 Task: Add an event with the title Coffee Meeting with a Client, date '2024/03/01', time 8:00 AM to 10:00 AMand add a description: A coffee meeting with a client is an informal and relaxed setting where business professionals come together to discuss matters related to their professional relationship. It provides an opportunity to connect on a more personal level, build rapport, and strengthen the business partnership.Select event color  Lavender . Add location for the event as: 789 Rua Santa Catarina, Porto, Portugal, logged in from the account softage.1@softage.netand send the event invitation to softage.2@softage.net and softage.3@softage.net. Set a reminder for the event Every weekday(Monday to Friday)
Action: Mouse moved to (34, 96)
Screenshot: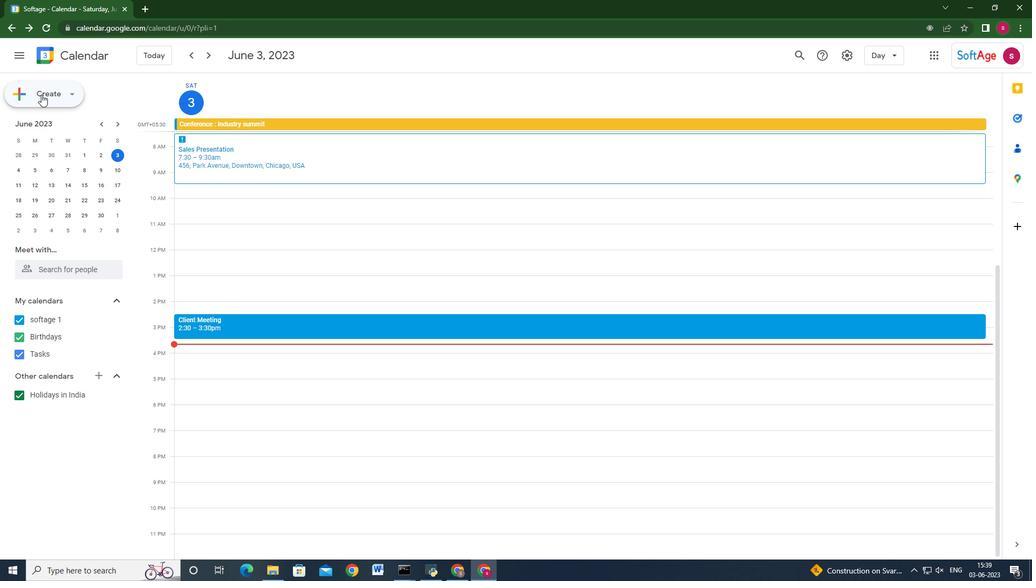 
Action: Mouse pressed left at (34, 96)
Screenshot: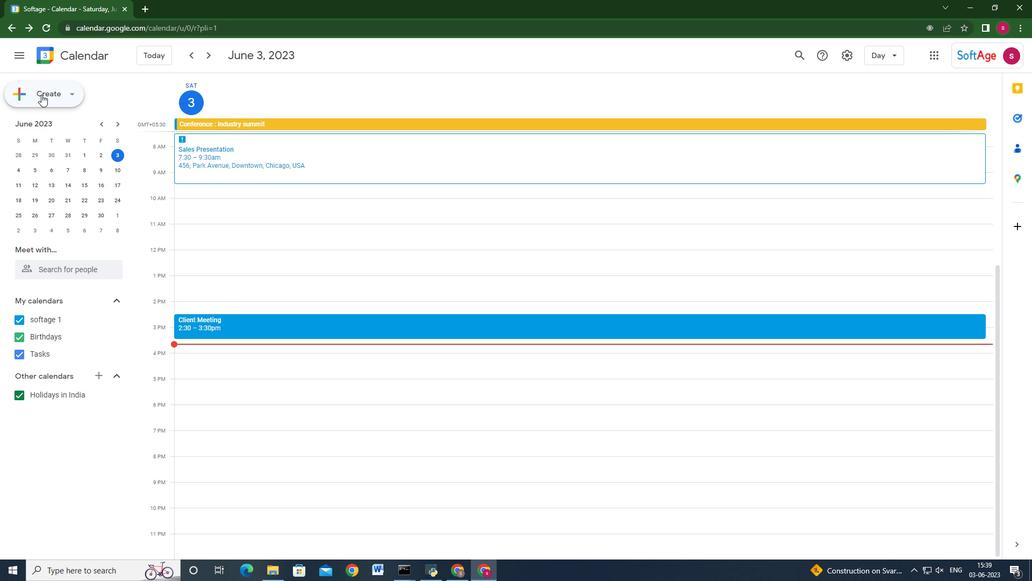 
Action: Mouse moved to (36, 121)
Screenshot: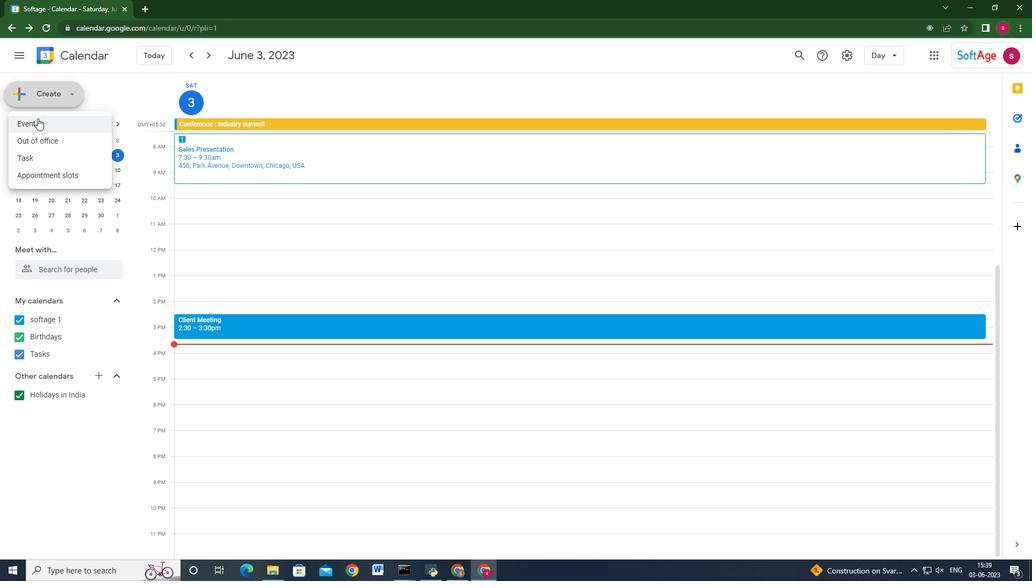 
Action: Mouse pressed left at (36, 121)
Screenshot: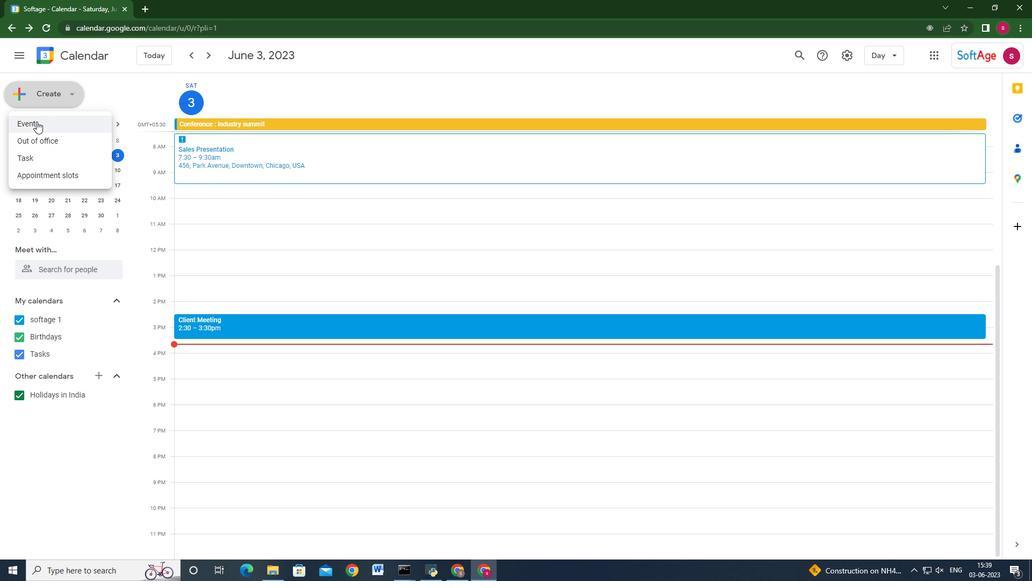 
Action: Mouse moved to (597, 425)
Screenshot: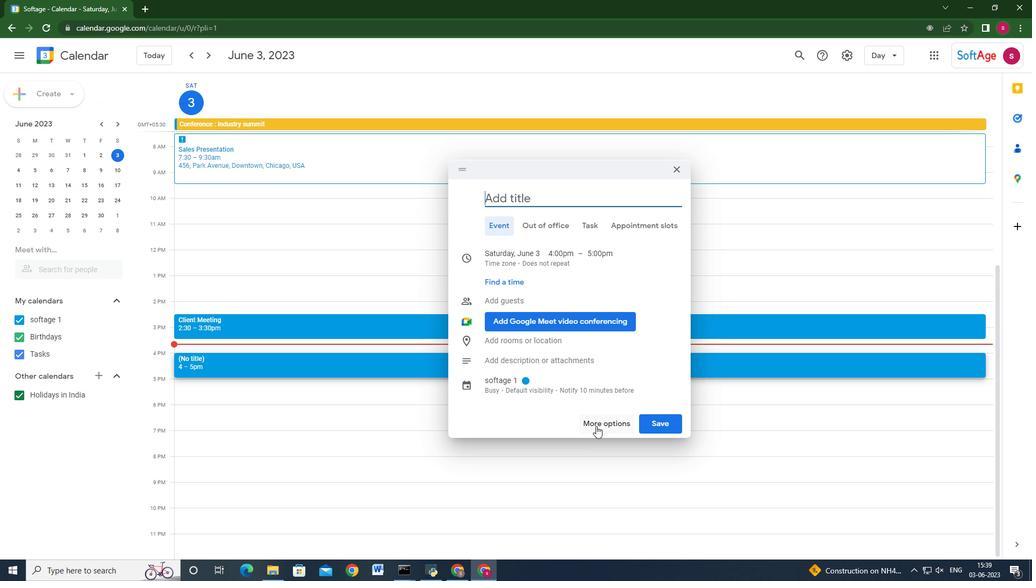 
Action: Mouse pressed left at (597, 425)
Screenshot: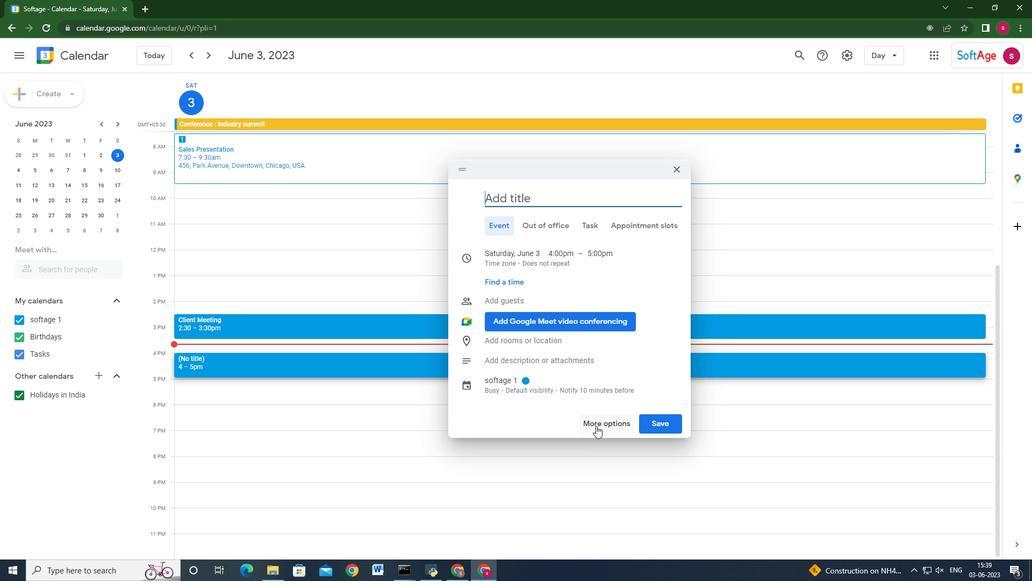 
Action: Mouse moved to (278, 73)
Screenshot: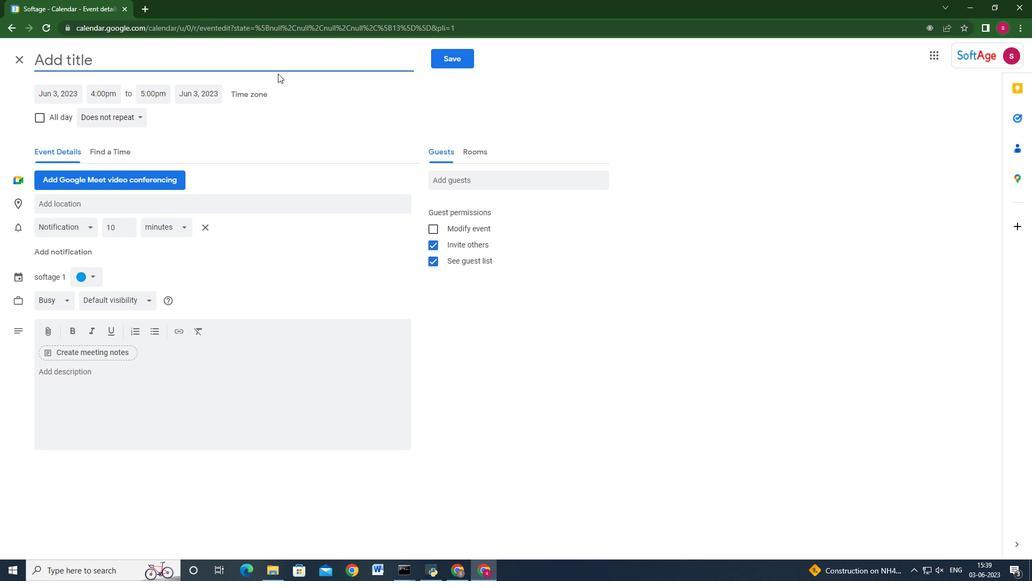 
Action: Key pressed <Key.shift>co<Key.backspace><Key.backspace><Key.shift>Coffee<Key.space><Key.shift>Meeting
Screenshot: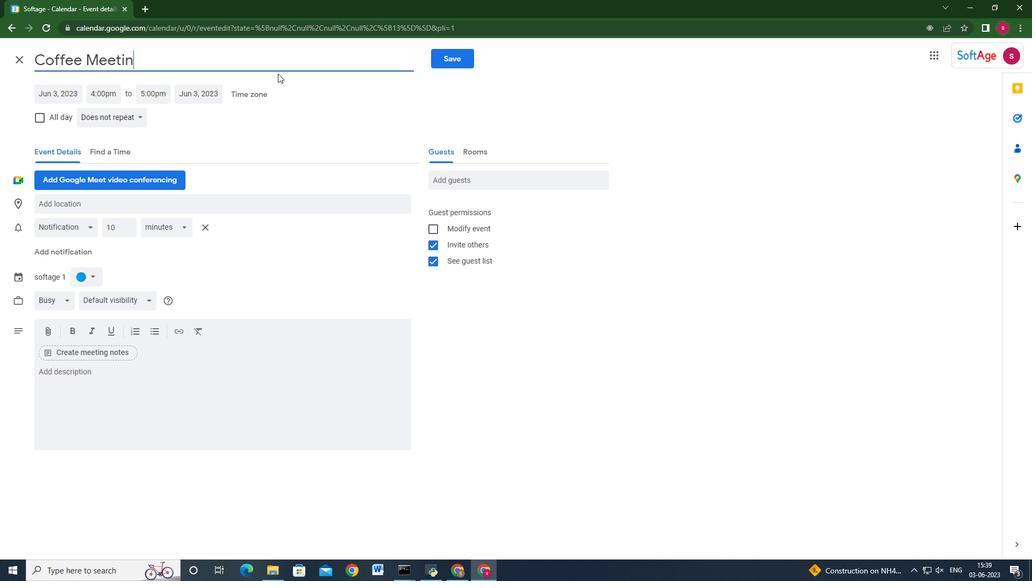 
Action: Mouse moved to (64, 97)
Screenshot: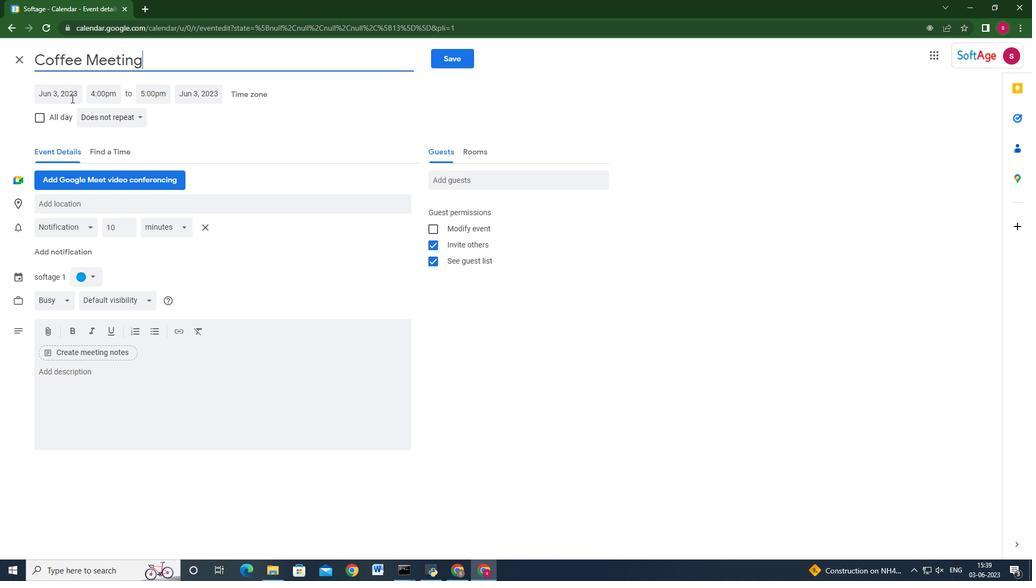 
Action: Mouse pressed left at (64, 97)
Screenshot: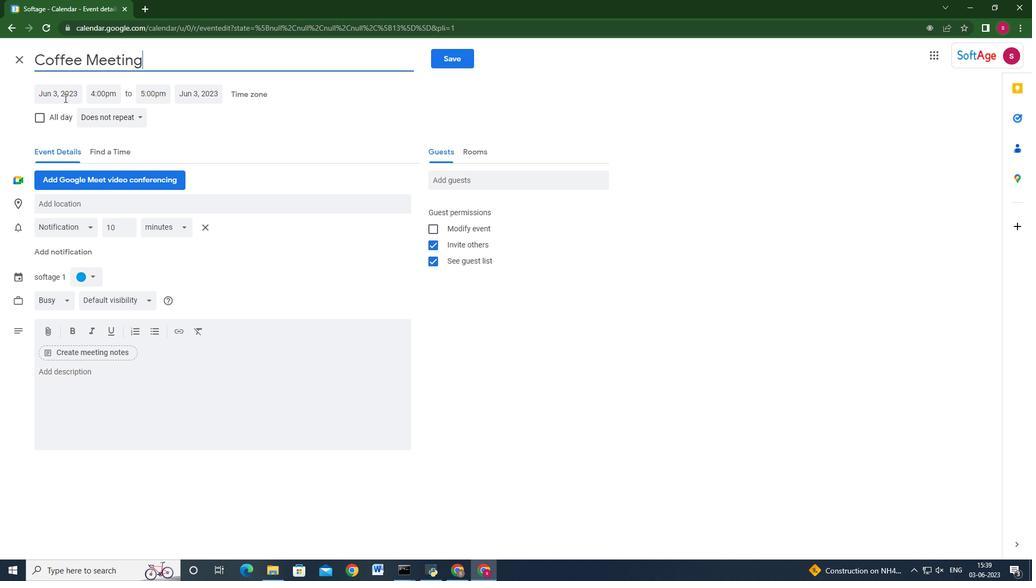 
Action: Mouse moved to (174, 117)
Screenshot: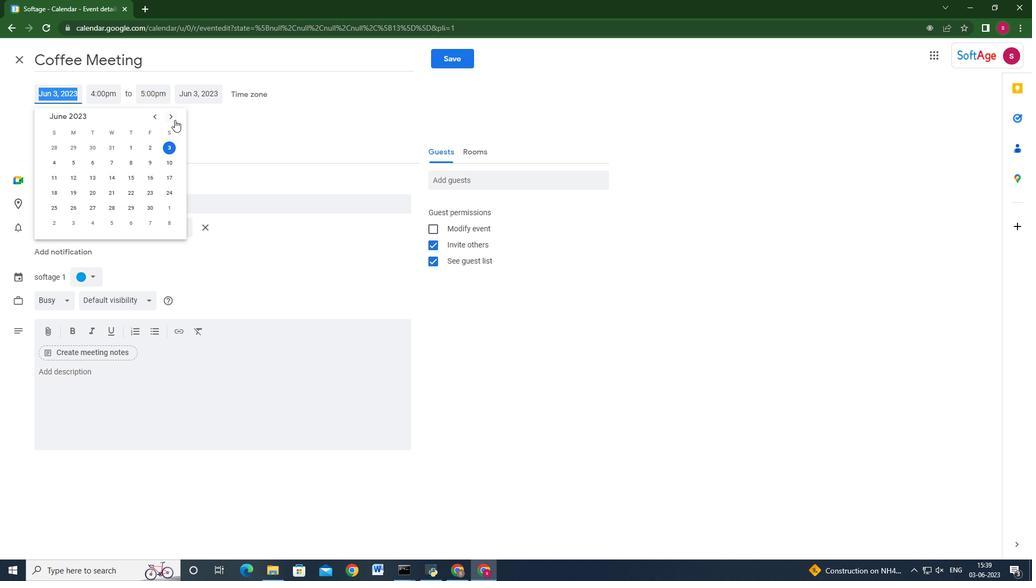 
Action: Mouse pressed left at (174, 117)
Screenshot: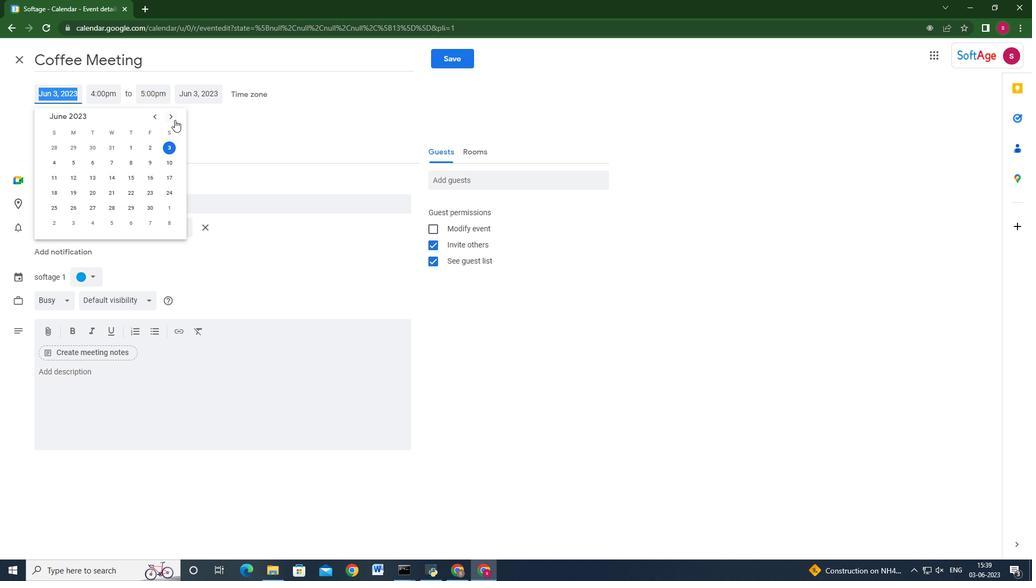 
Action: Mouse pressed left at (174, 117)
Screenshot: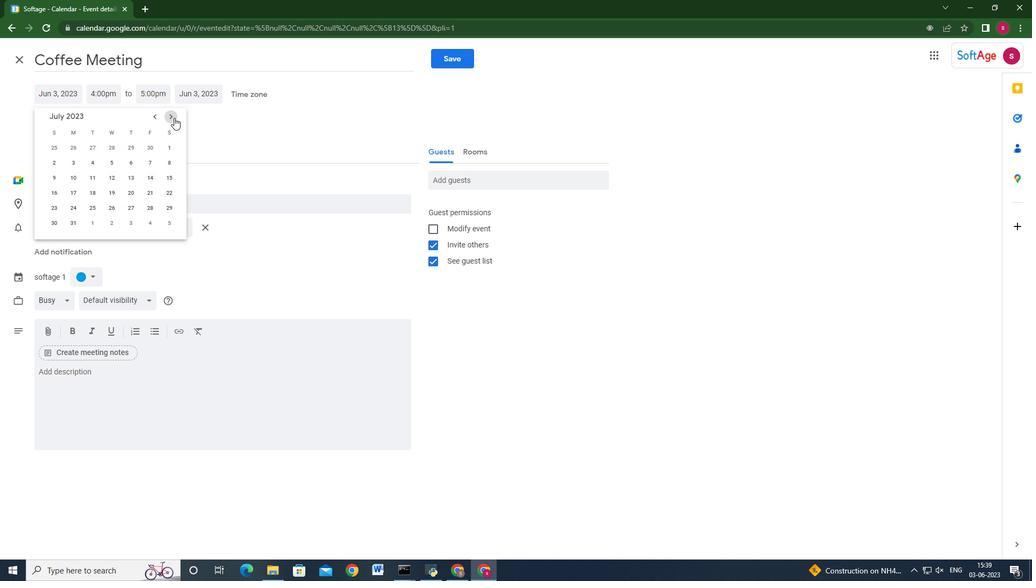 
Action: Mouse pressed left at (174, 117)
Screenshot: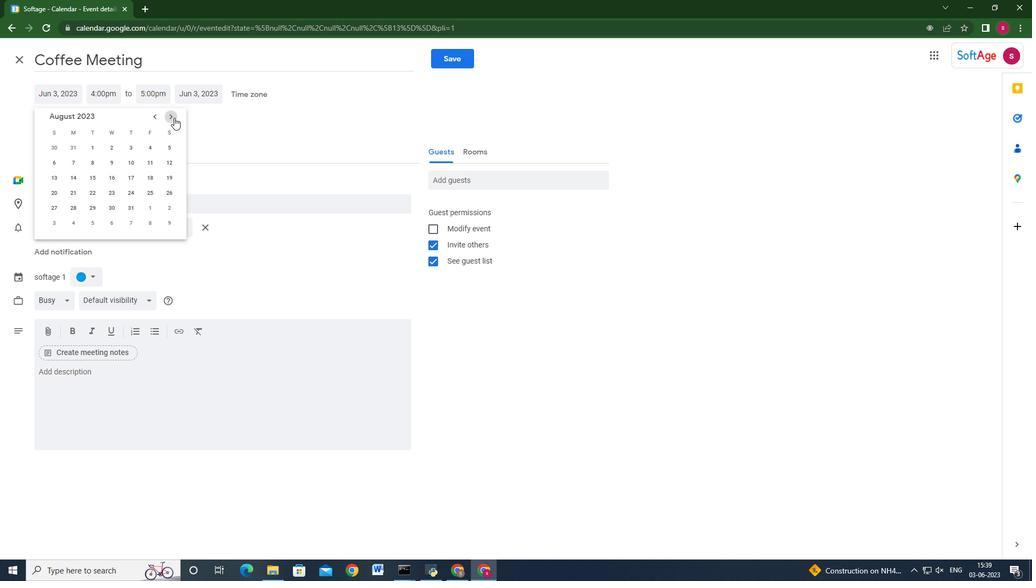 
Action: Mouse pressed left at (174, 117)
Screenshot: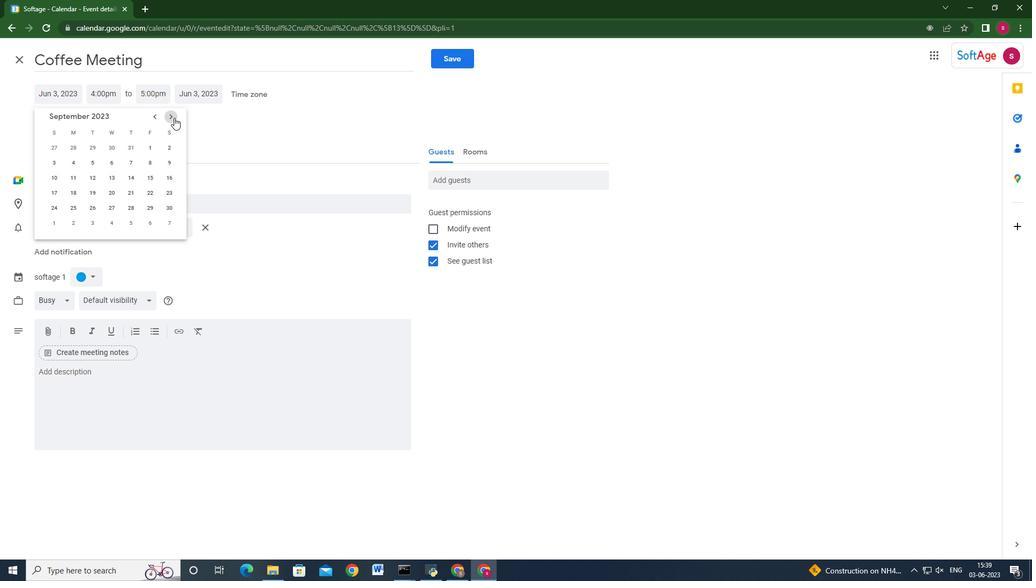 
Action: Mouse pressed left at (174, 117)
Screenshot: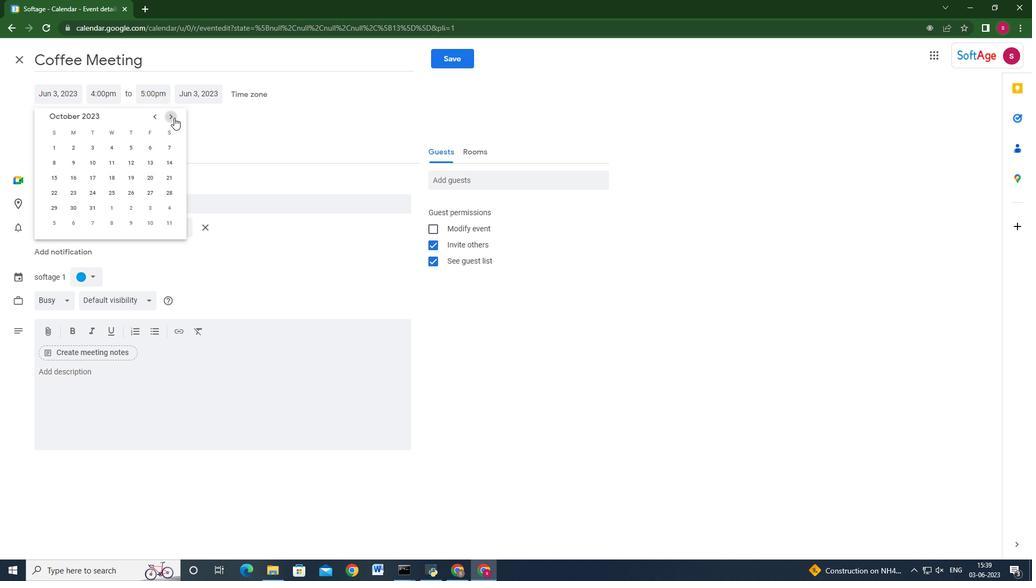 
Action: Mouse pressed left at (174, 117)
Screenshot: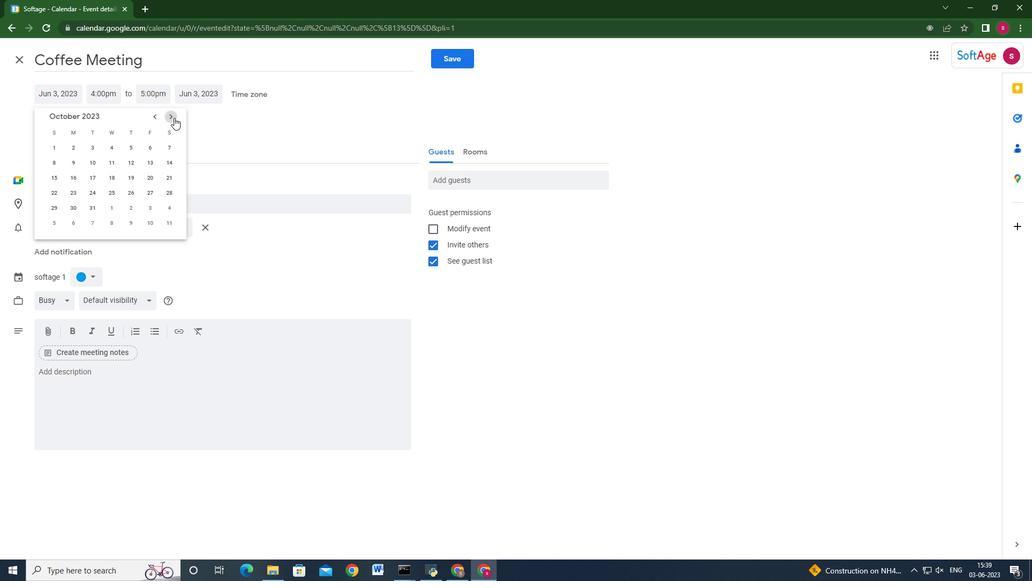 
Action: Mouse pressed left at (174, 117)
Screenshot: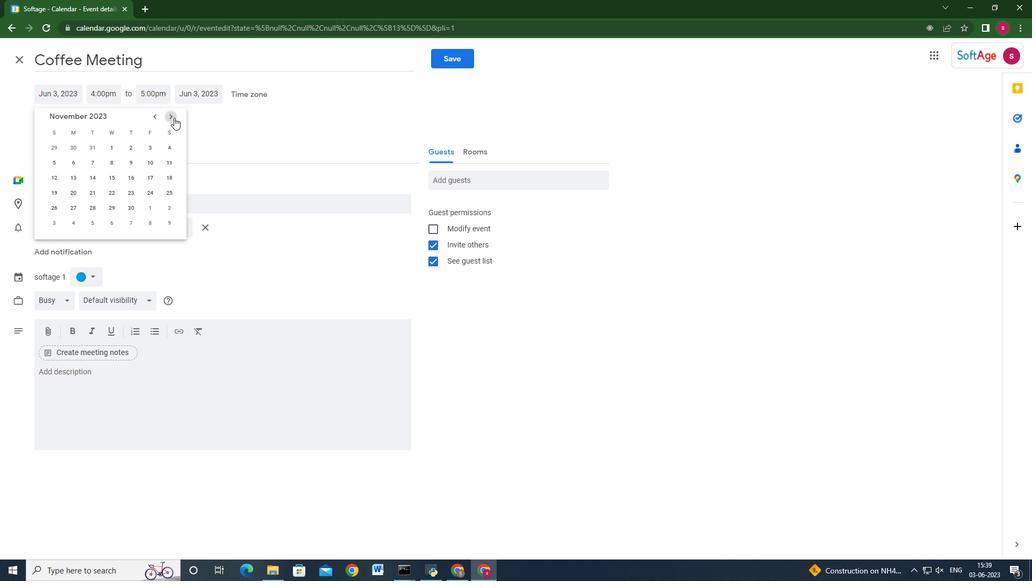 
Action: Mouse pressed left at (174, 117)
Screenshot: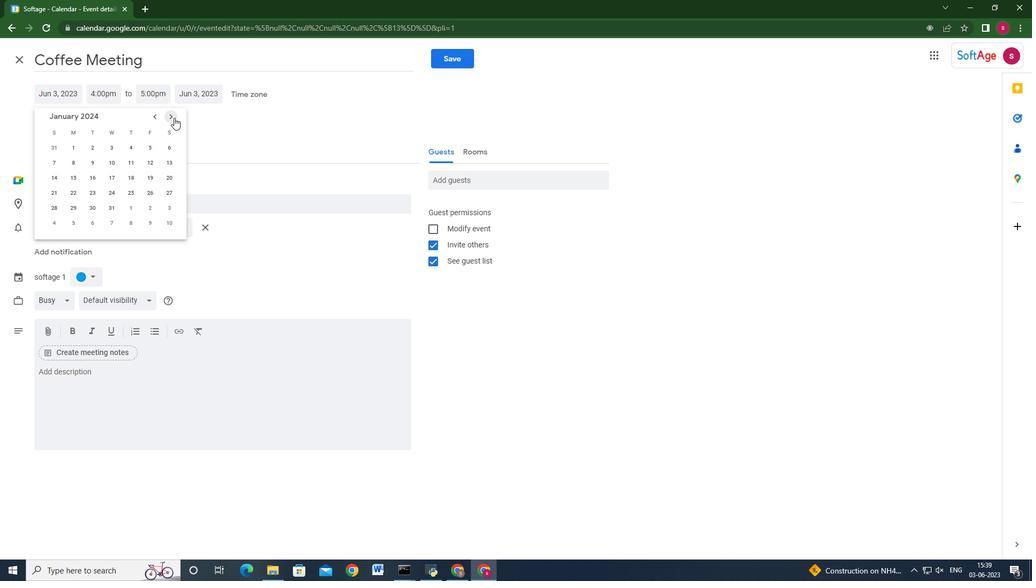 
Action: Mouse pressed left at (174, 117)
Screenshot: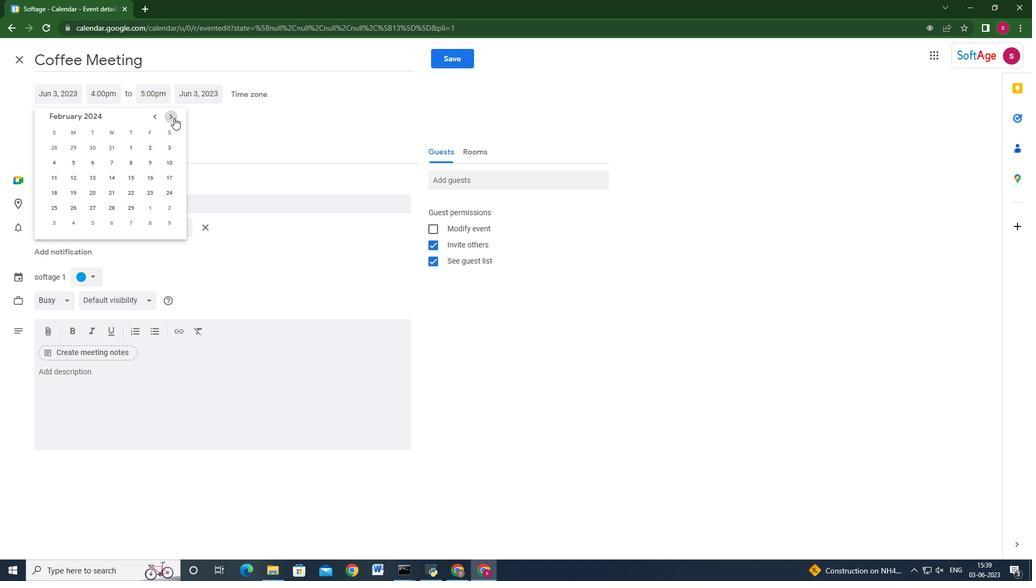 
Action: Mouse moved to (147, 146)
Screenshot: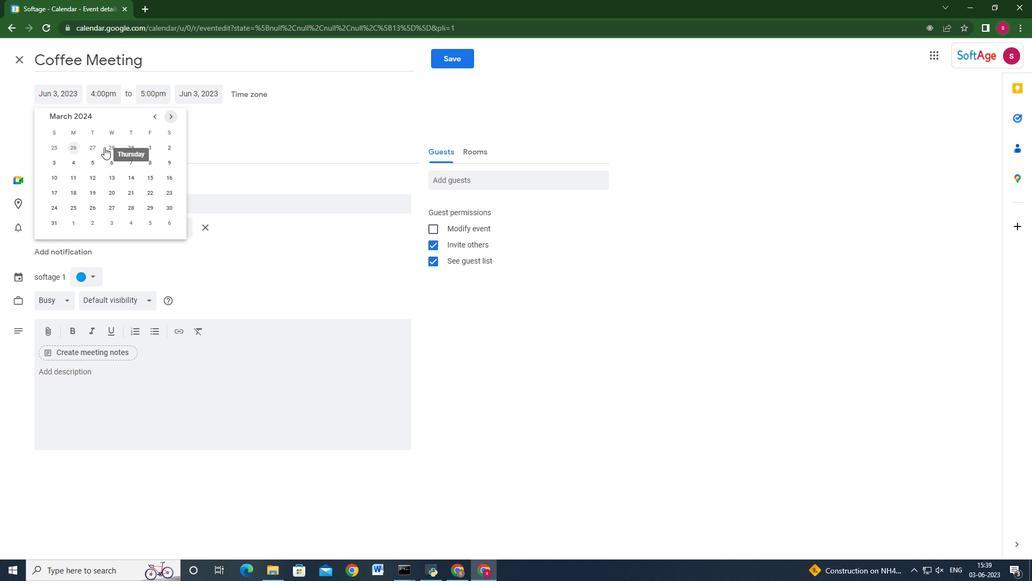 
Action: Mouse pressed left at (147, 146)
Screenshot: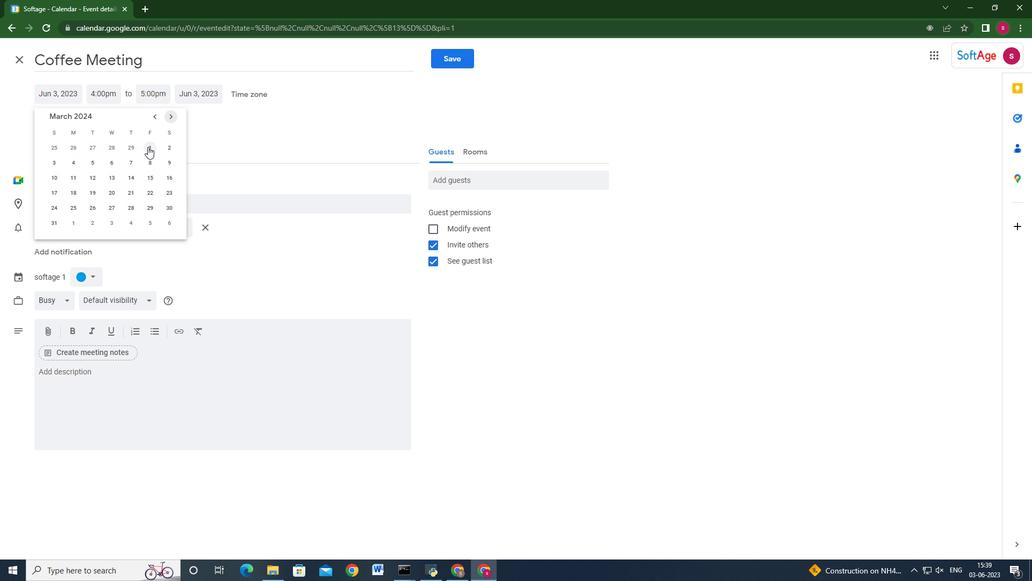 
Action: Mouse moved to (95, 88)
Screenshot: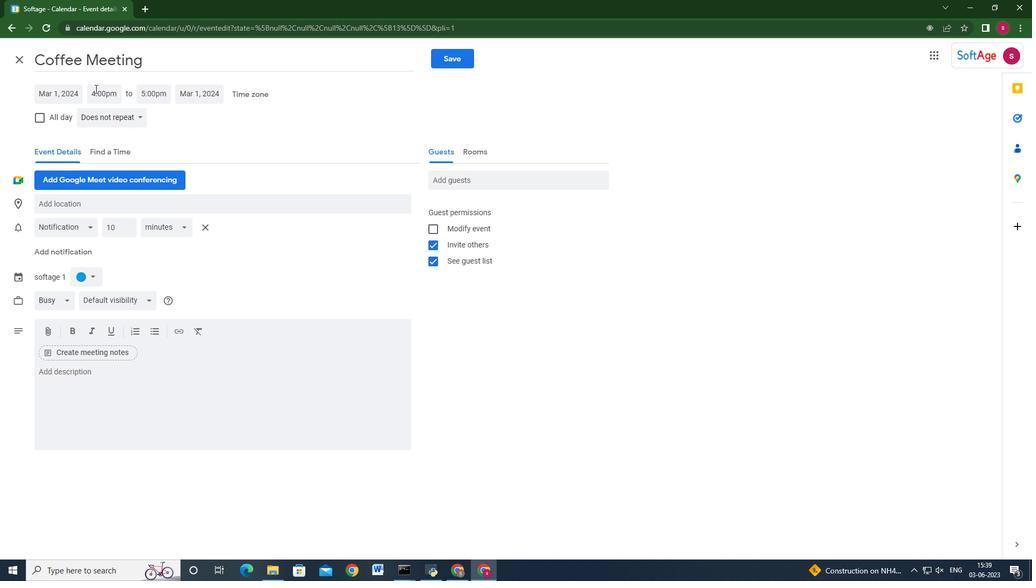 
Action: Mouse pressed left at (95, 88)
Screenshot: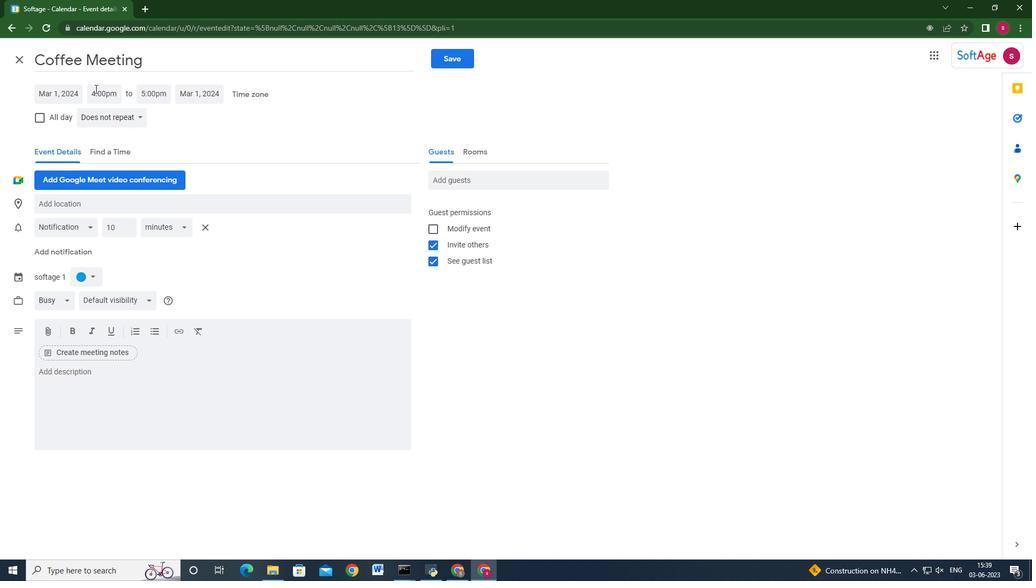 
Action: Key pressed 8<Key.shift>:00am<Key.enter><Key.tab>10<Key.shift>:00am<Key.enter>
Screenshot: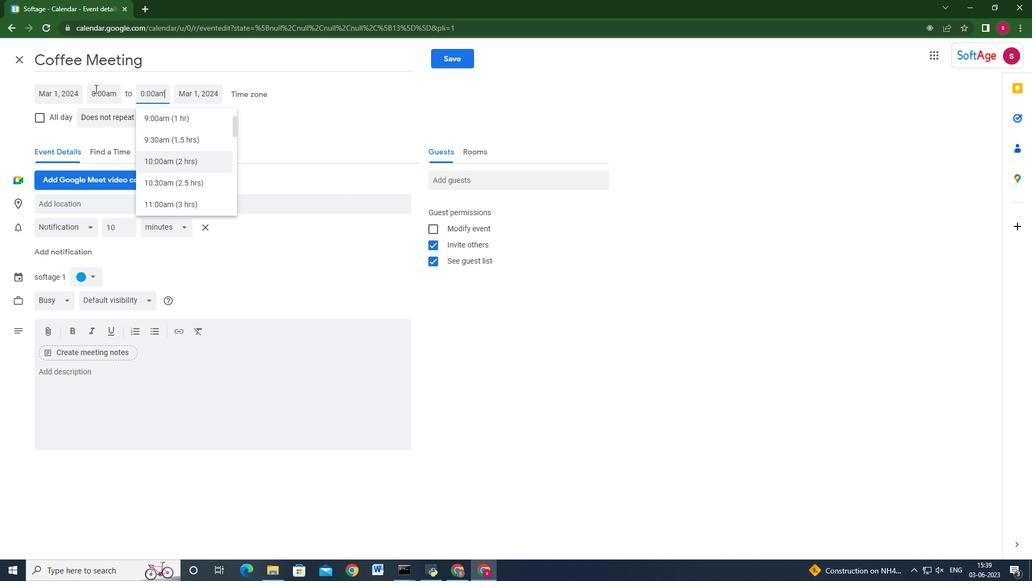 
Action: Mouse moved to (174, 376)
Screenshot: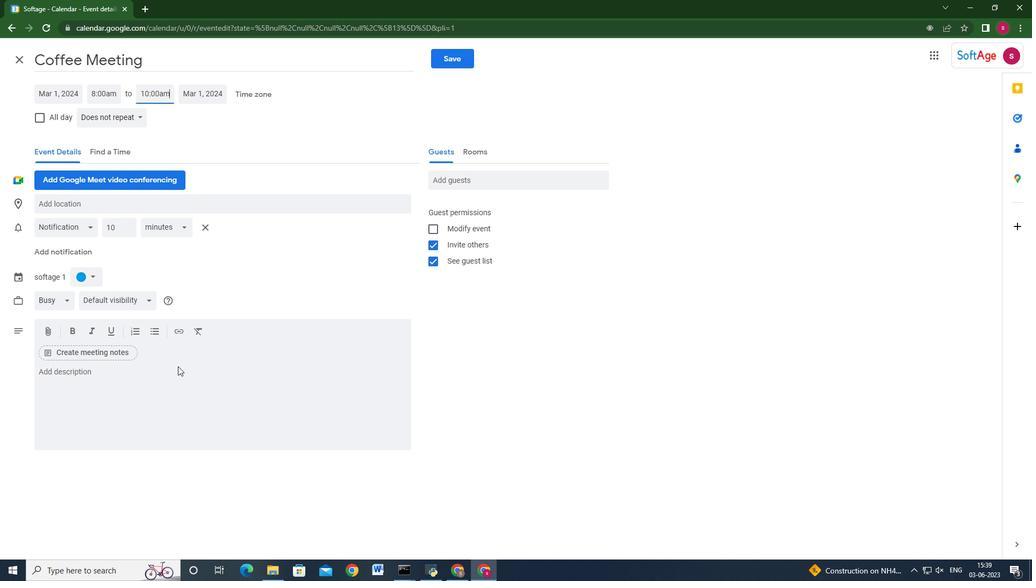 
Action: Mouse pressed left at (174, 376)
Screenshot: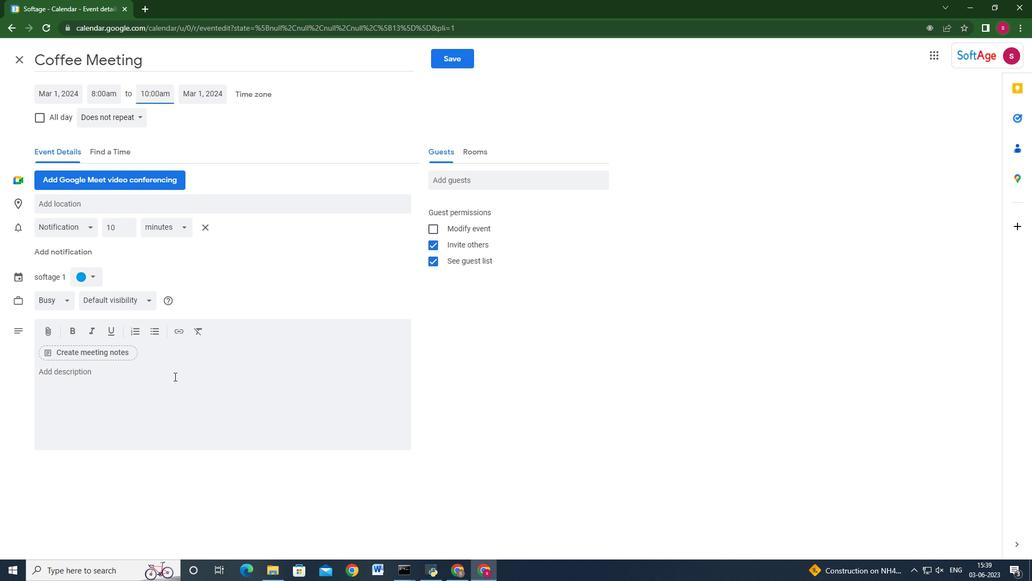 
Action: Key pressed <Key.shift_r>A<Key.space>coffee<Key.space>meeting<Key.space>with<Key.space>a<Key.space>client<Key.space>is<Key.space>an<Key.space>informal<Key.space>and<Key.space>relaxed<Key.space>setting<Key.space>where<Key.space>business<Key.space>partnership.
Screenshot: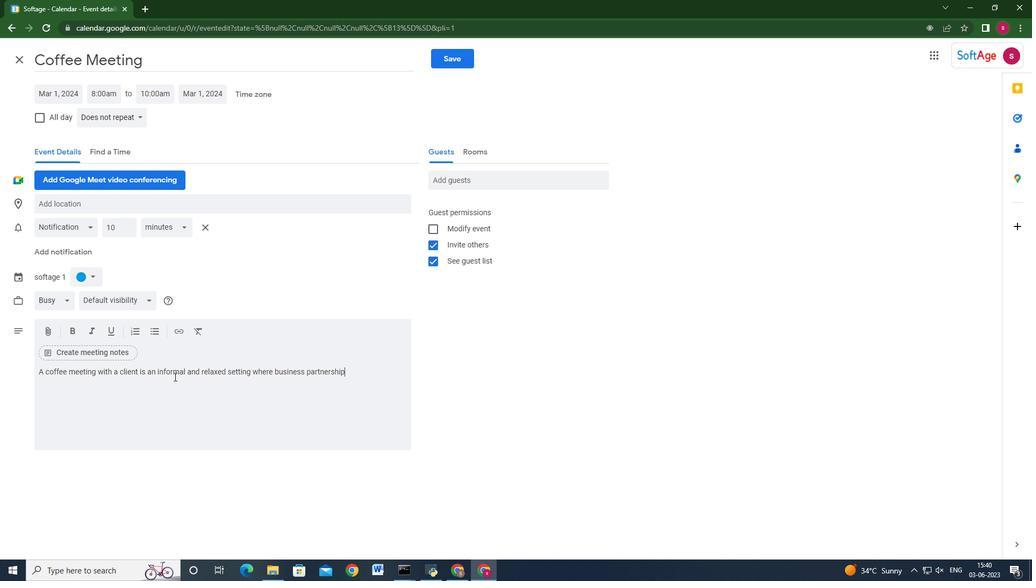 
Action: Mouse moved to (173, 373)
Screenshot: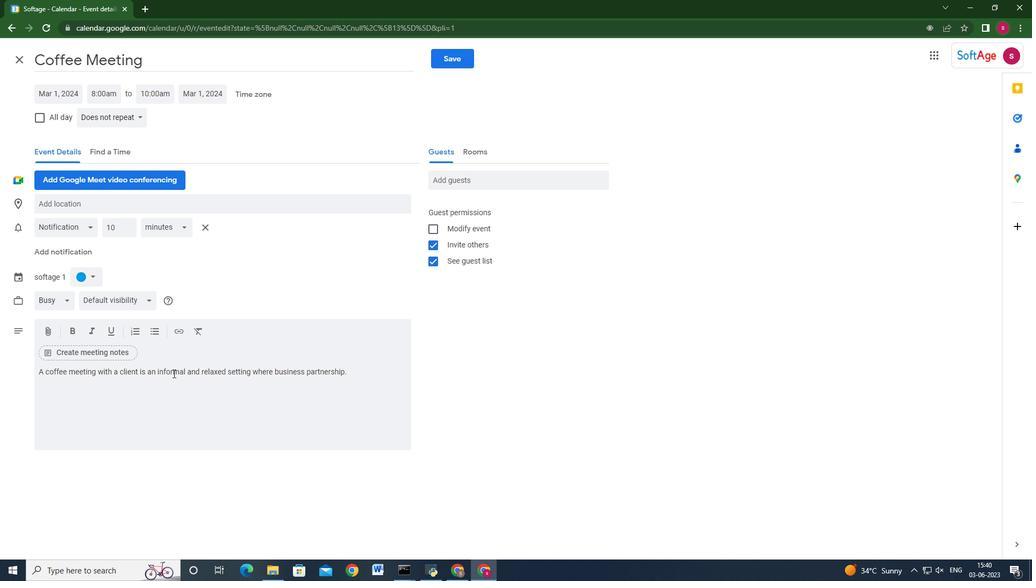
Action: Key pressed <Key.space><Key.backspace><Key.backspace><Key.backspace><Key.backspace><Key.backspace><Key.backspace><Key.backspace><Key.backspace><Key.backspace><Key.backspace><Key.backspace><Key.backspace>rofessionals<Key.space>come<Key.space>toghether<Key.space>to<Key.space>discuss
Screenshot: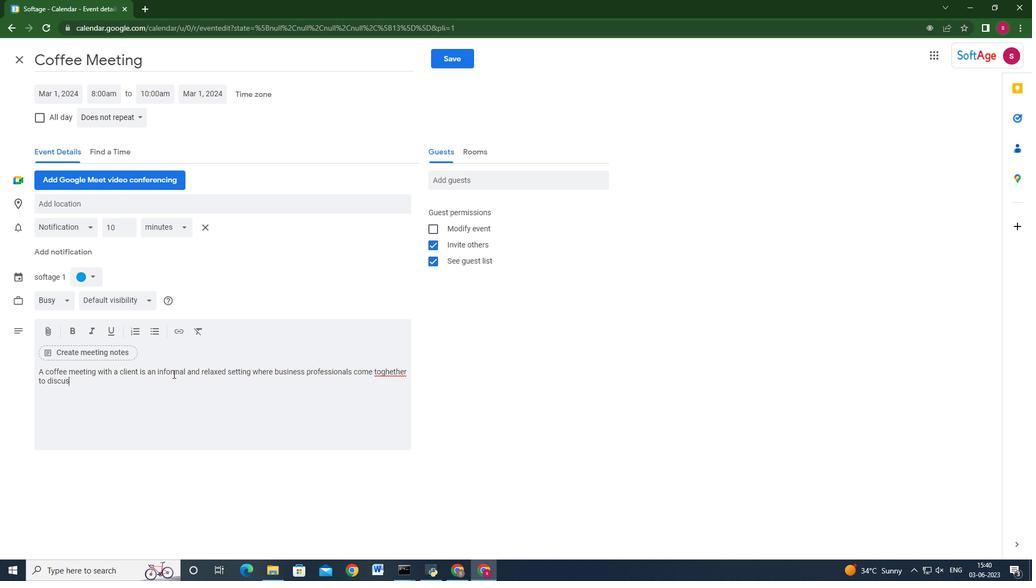 
Action: Mouse moved to (390, 372)
Screenshot: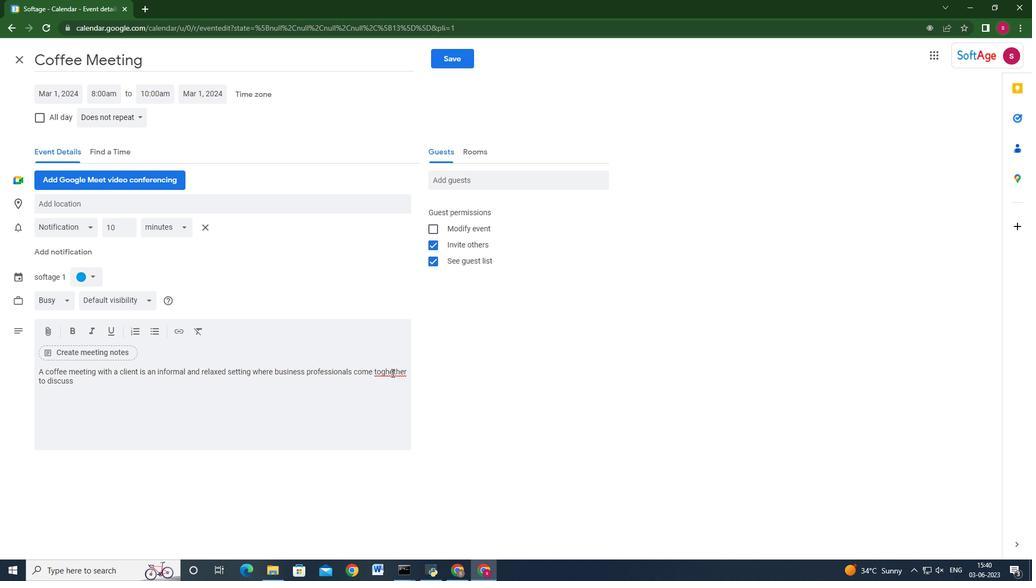
Action: Mouse pressed left at (390, 372)
Screenshot: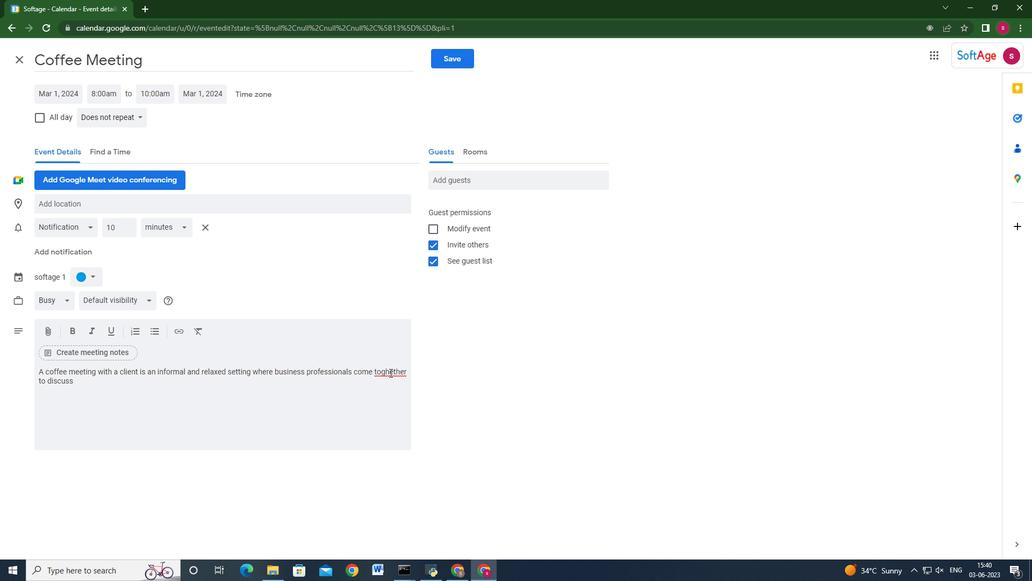 
Action: Mouse moved to (411, 373)
Screenshot: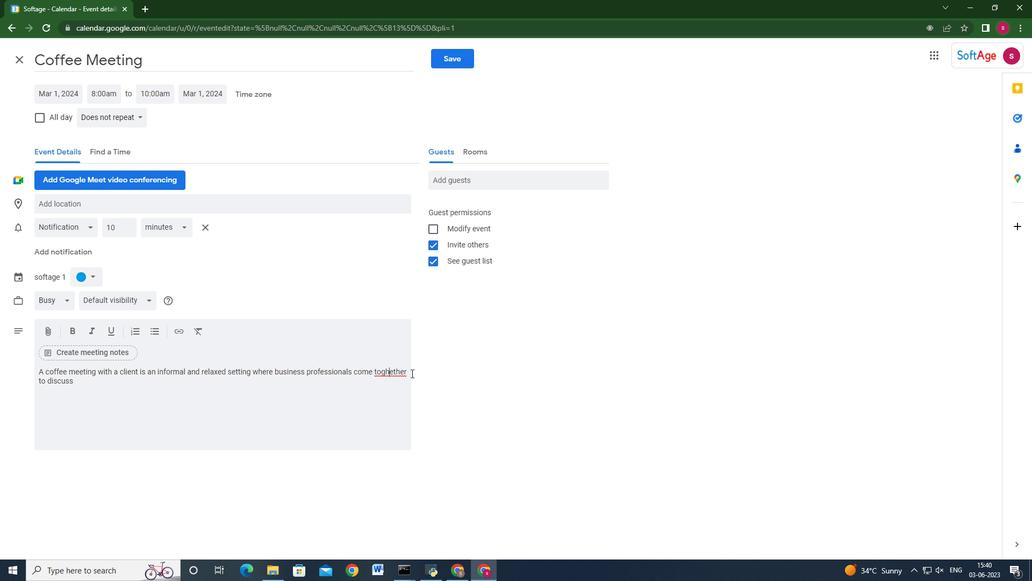 
Action: Key pressed <Key.backspace>
Screenshot: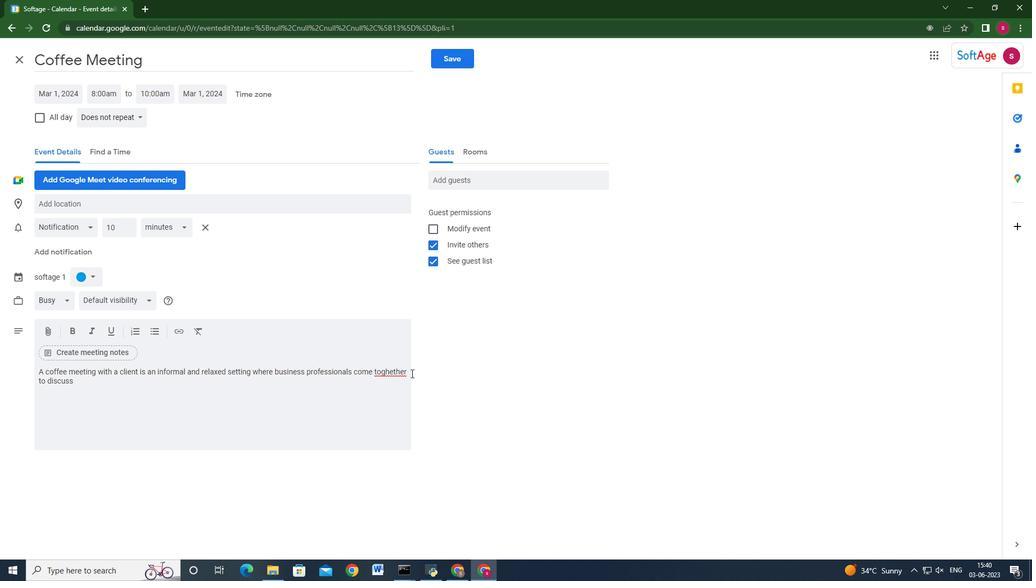 
Action: Mouse moved to (122, 395)
Screenshot: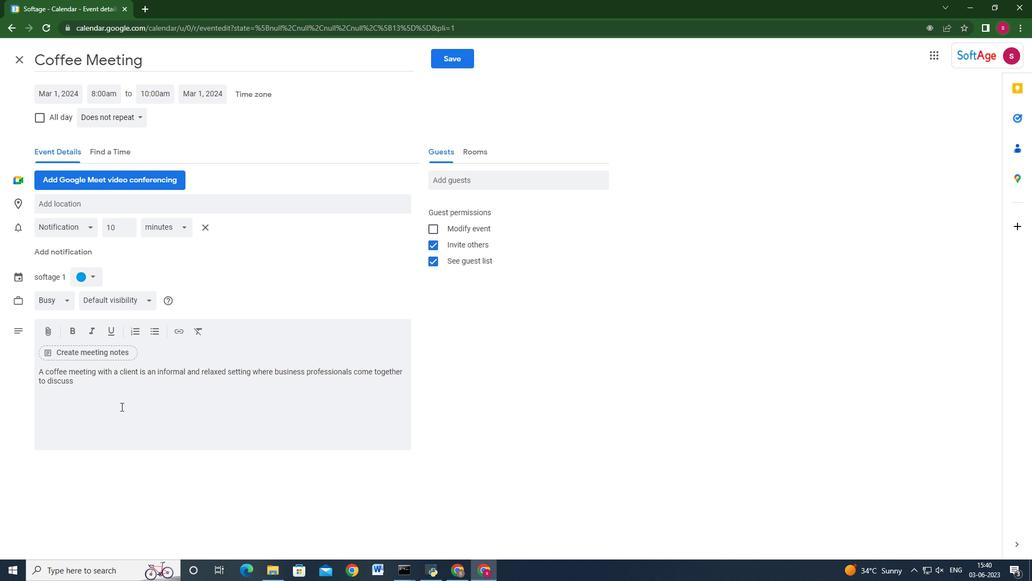 
Action: Mouse pressed left at (122, 395)
Screenshot: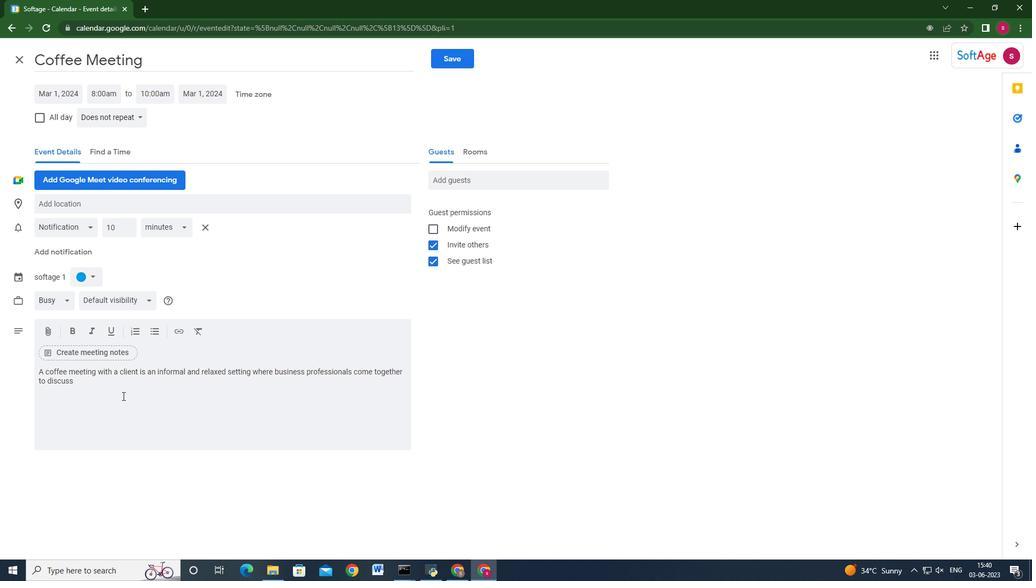 
Action: Mouse moved to (132, 393)
Screenshot: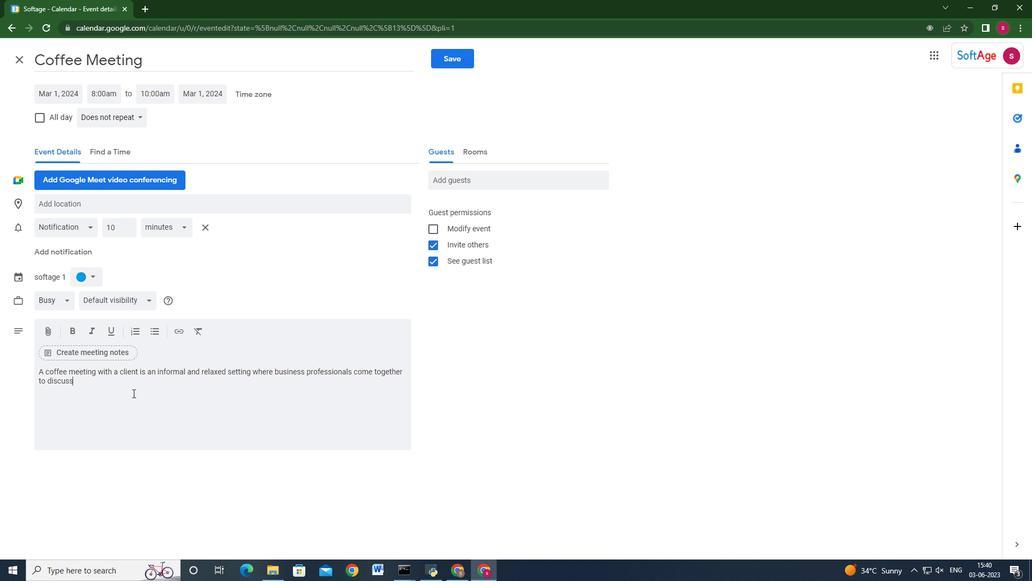 
Action: Key pressed <Key.space>matters<Key.space>related<Key.space>to<Key.space>their<Key.space>professional<Key.space>relationship.<Key.space><Key.shift>It<Key.space>provides<Key.space>an<Key.space>oppur<Key.backspace><Key.backspace>ortunity<Key.space>to<Key.space>connect<Key.space>on<Key.space>a<Key.space><Key.backspace><Key.space>more<Key.space>personal<Key.space>level,<Key.space>build<Key.space>rapport,<Key.space>and<Key.space>strent<Key.backspace>ght<Key.backspace><Key.backspace>then<Key.space>the<Key.space>busnic<Key.backspace><Key.backspace><Key.backspace>iness<Key.space>partnership.
Screenshot: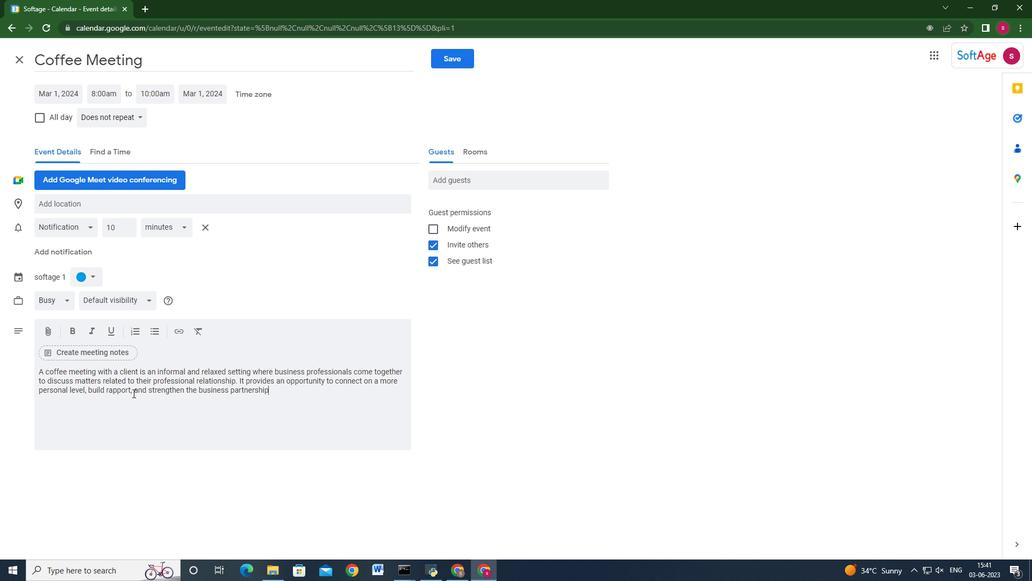 
Action: Mouse moved to (92, 273)
Screenshot: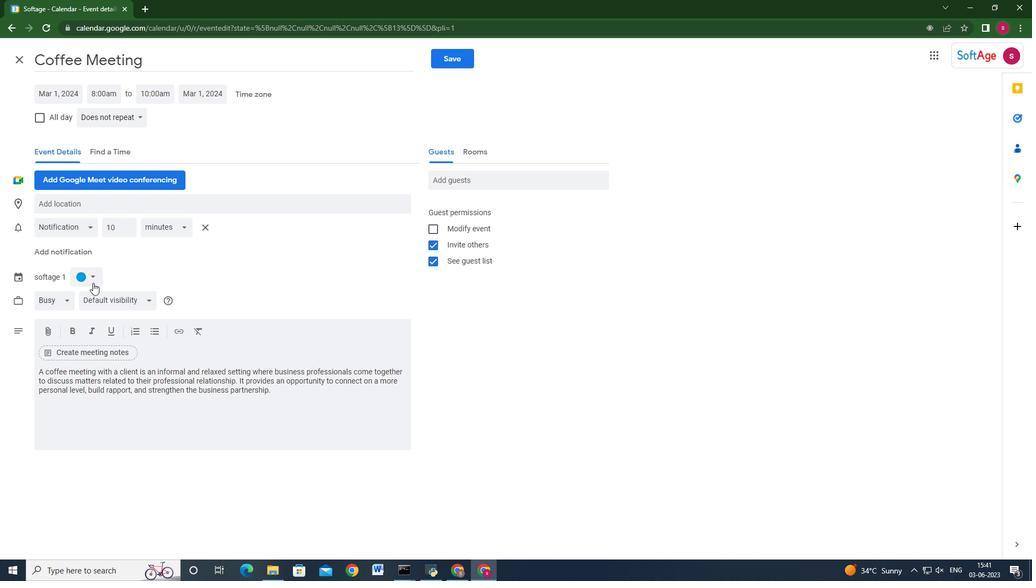 
Action: Mouse pressed left at (92, 273)
Screenshot: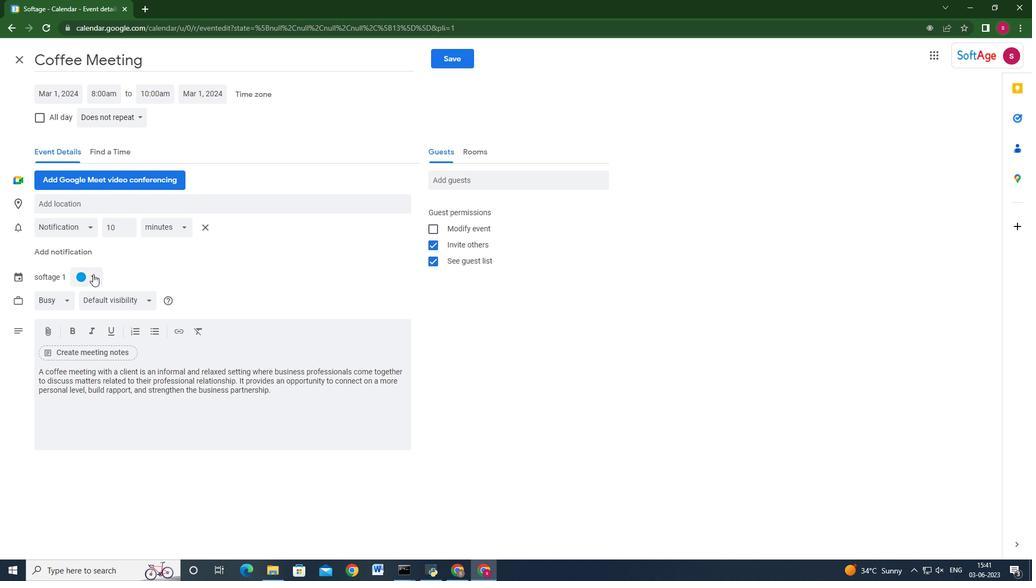 
Action: Mouse moved to (82, 331)
Screenshot: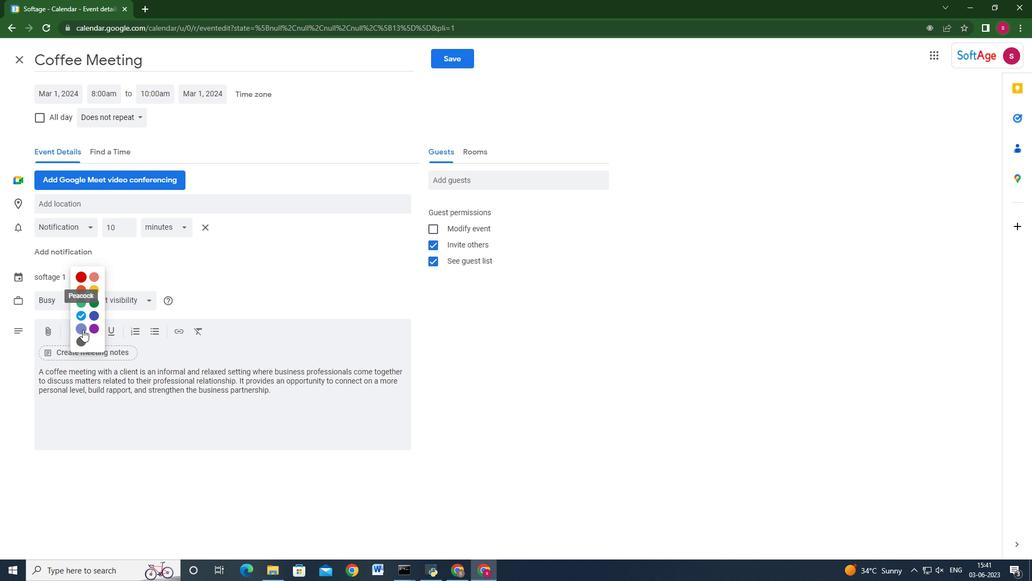 
Action: Mouse pressed left at (82, 331)
Screenshot: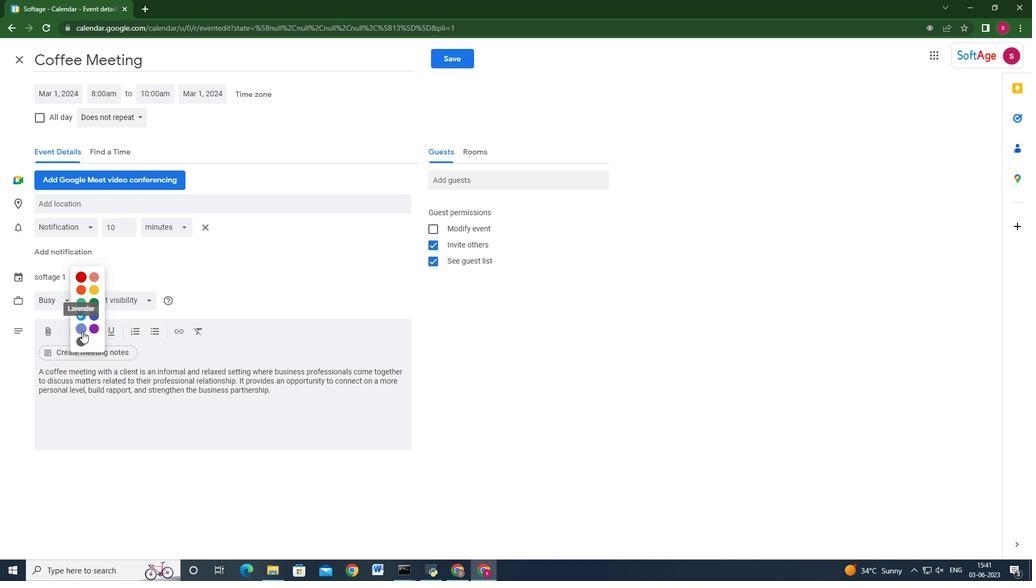 
Action: Mouse moved to (272, 390)
Screenshot: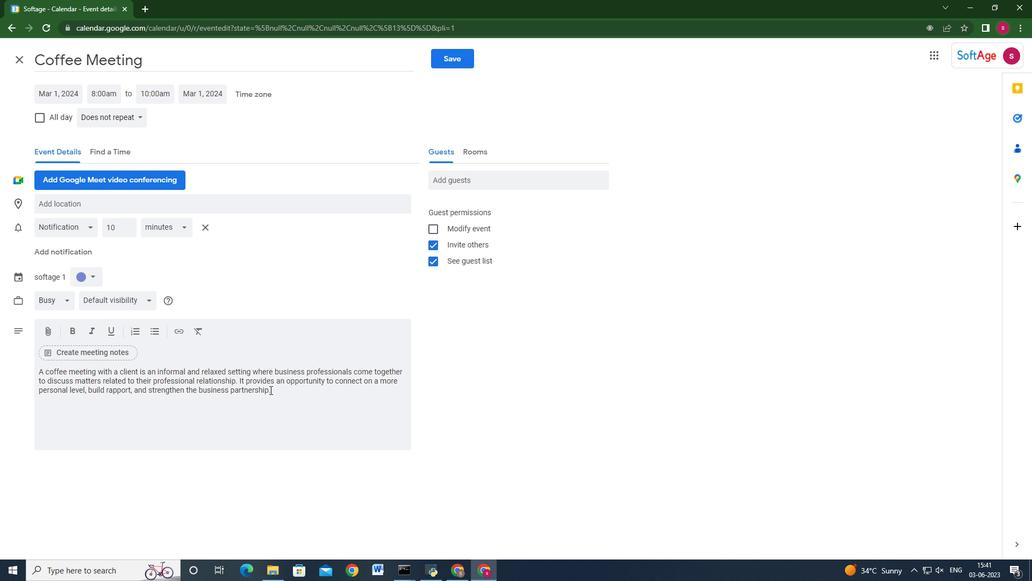 
Action: Mouse pressed left at (272, 390)
Screenshot: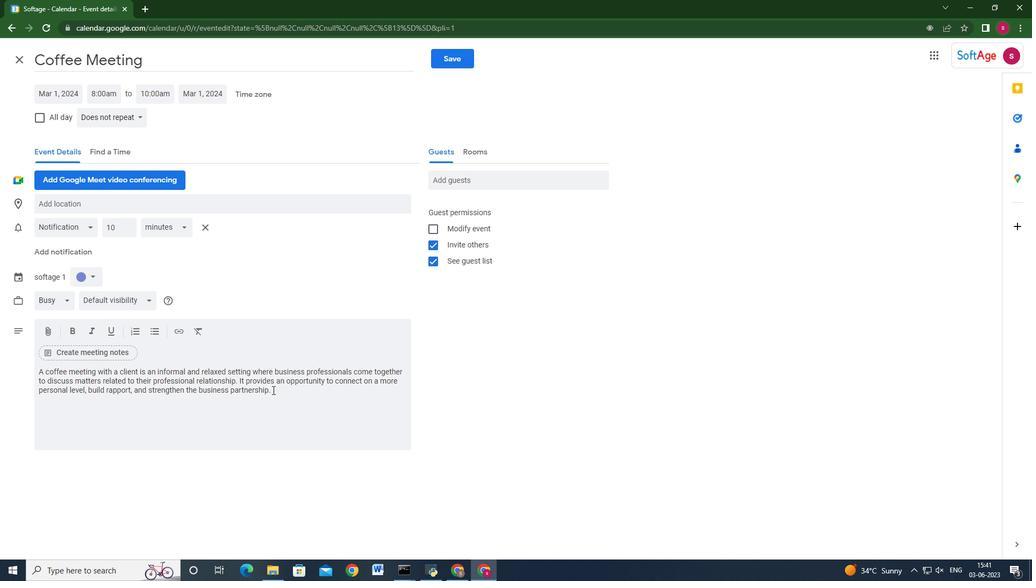 
Action: Mouse moved to (92, 200)
Screenshot: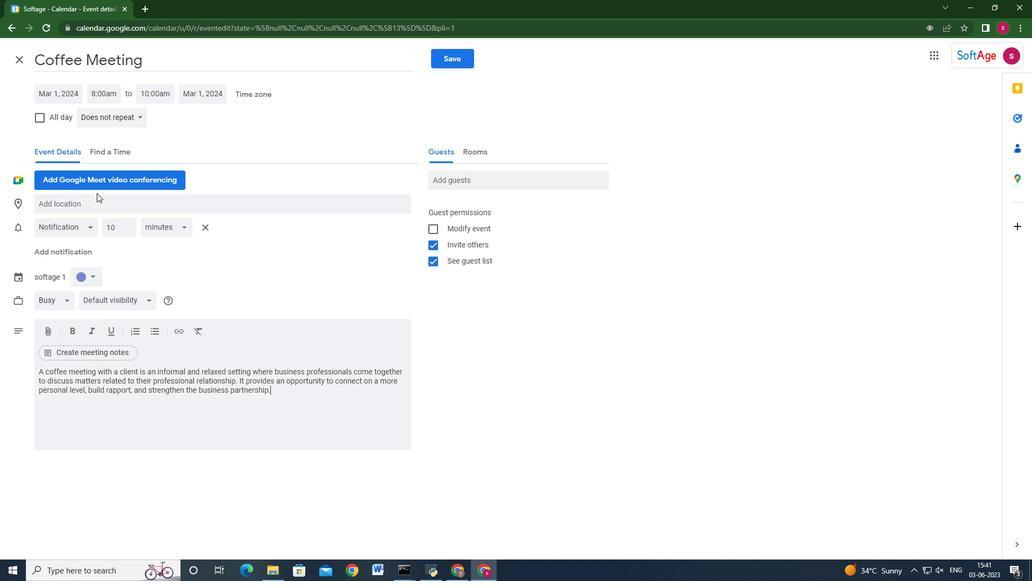 
Action: Mouse pressed left at (92, 200)
Screenshot: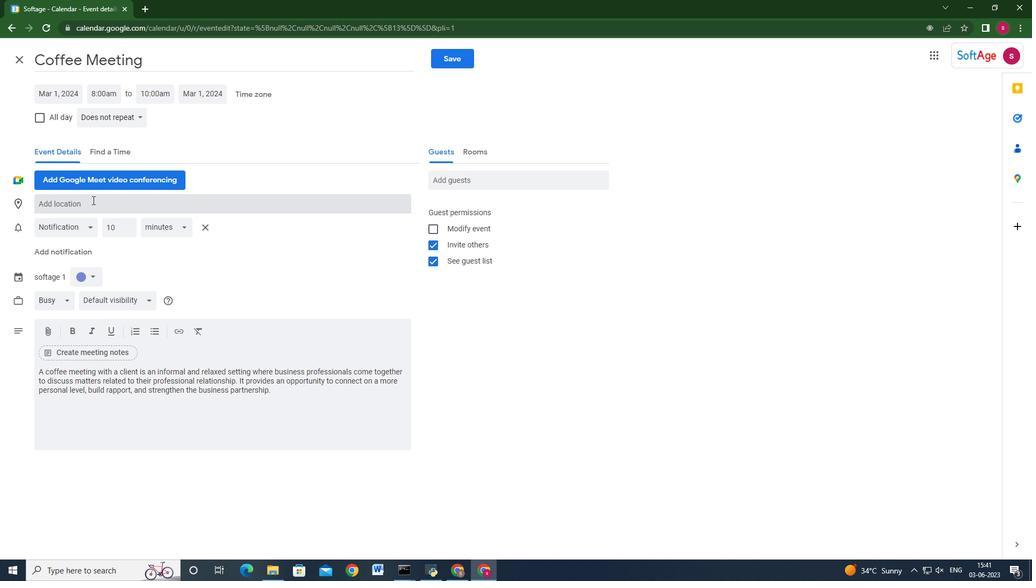 
Action: Key pressed 789,<Key.space><Key.shift><Key.shift><Key.shift><Key.shift><Key.shift><Key.shift><Key.shift><Key.shift><Key.shift><Key.shift><Key.shift>Ru<Key.backspace><Key.backspace><Key.backspace><Key.backspace><Key.space><Key.shift>Ruad<Key.backspace><Key.space><Key.shift_r>Santa<Key.space><Key.shift>Catarina<Key.space><Key.backspace>,<Key.space><Key.shift>Porto,<Key.space><Key.shift>Portugal<Key.space><Key.tab>
Screenshot: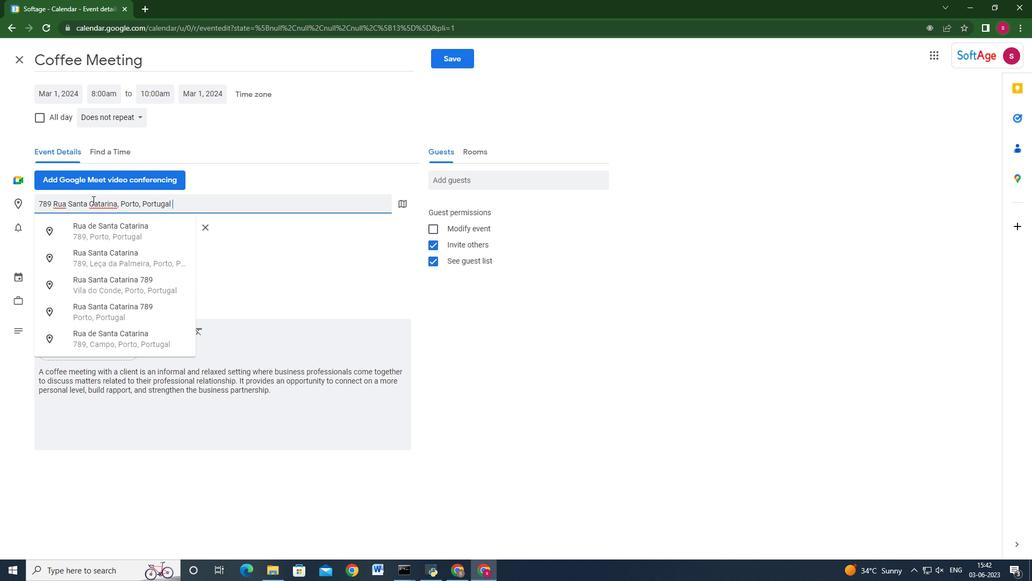 
Action: Mouse moved to (483, 176)
Screenshot: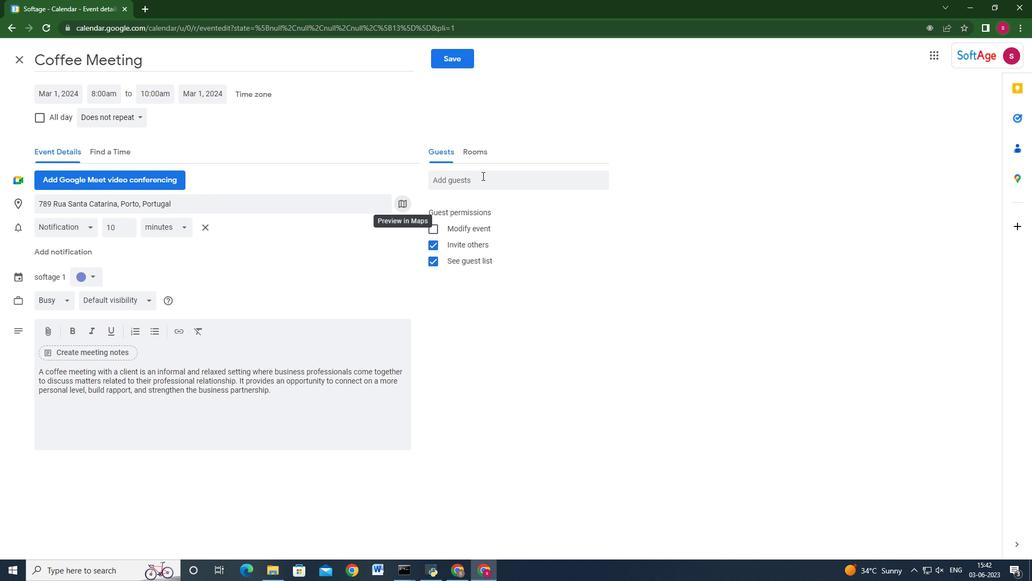 
Action: Mouse pressed left at (483, 176)
Screenshot: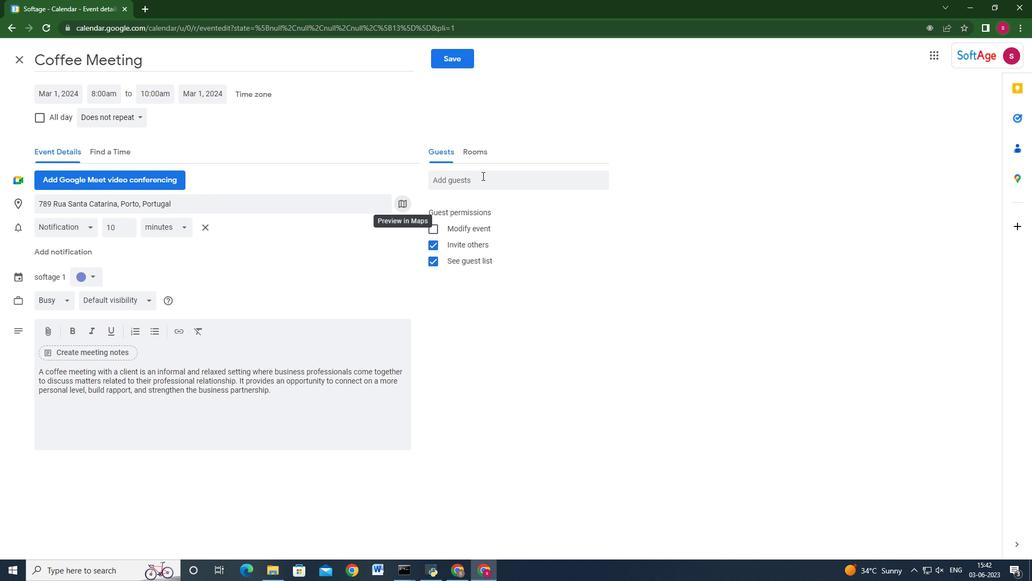 
Action: Mouse moved to (483, 176)
Screenshot: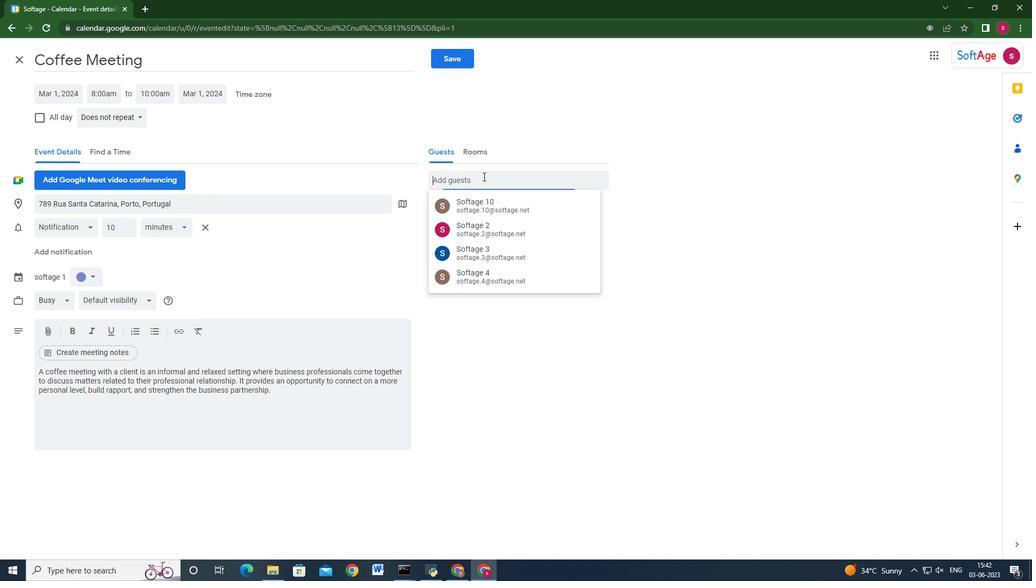 
Action: Key pressed softage.1<Key.shift_r>@softage.net<Key.enter>softage.2<Key.shift_r>@softage.net<Key.enter>softage.3<Key.shift_r>@softage.net<Key.enter>
Screenshot: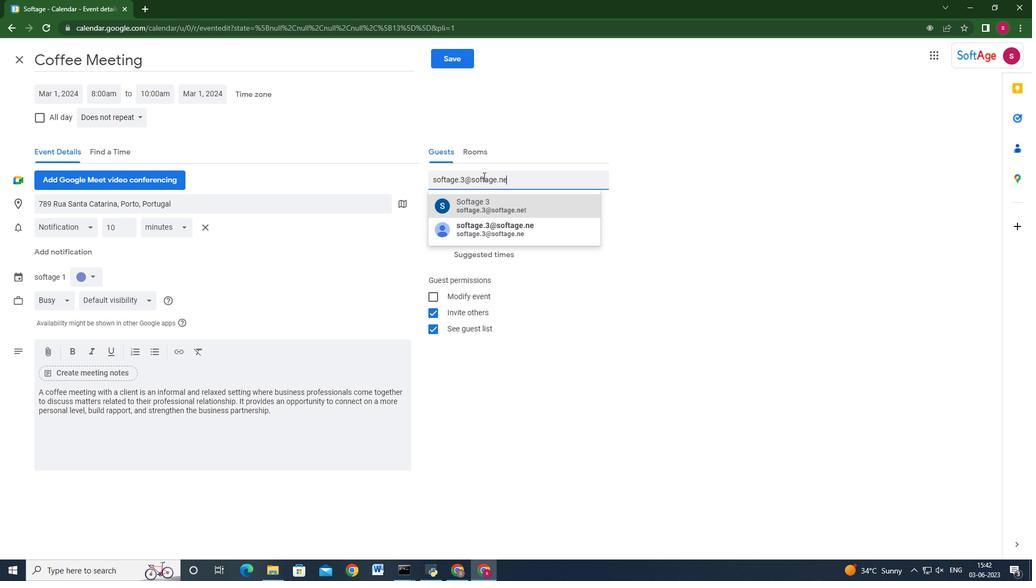 
Action: Mouse moved to (132, 117)
Screenshot: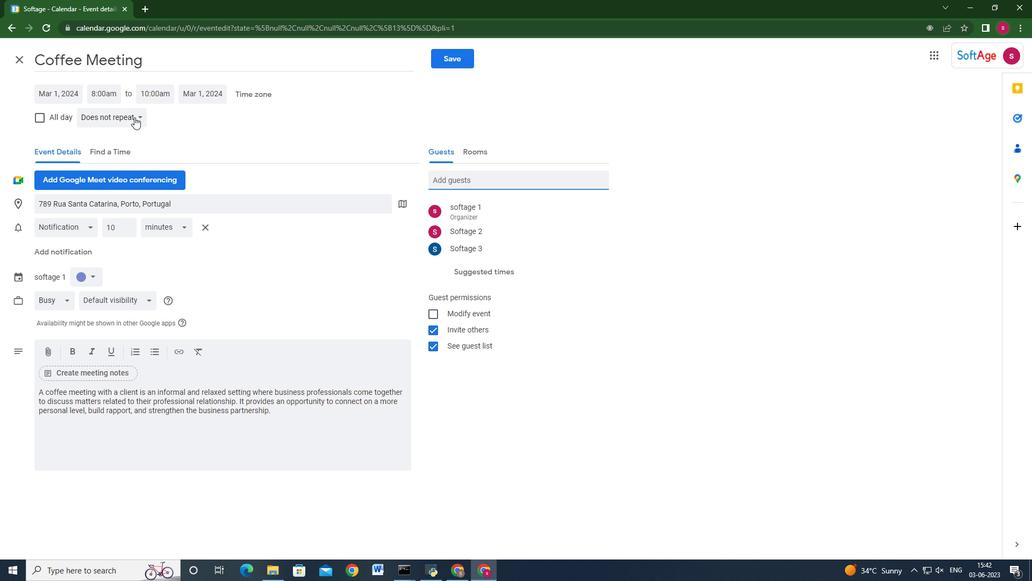 
Action: Mouse pressed left at (132, 117)
Screenshot: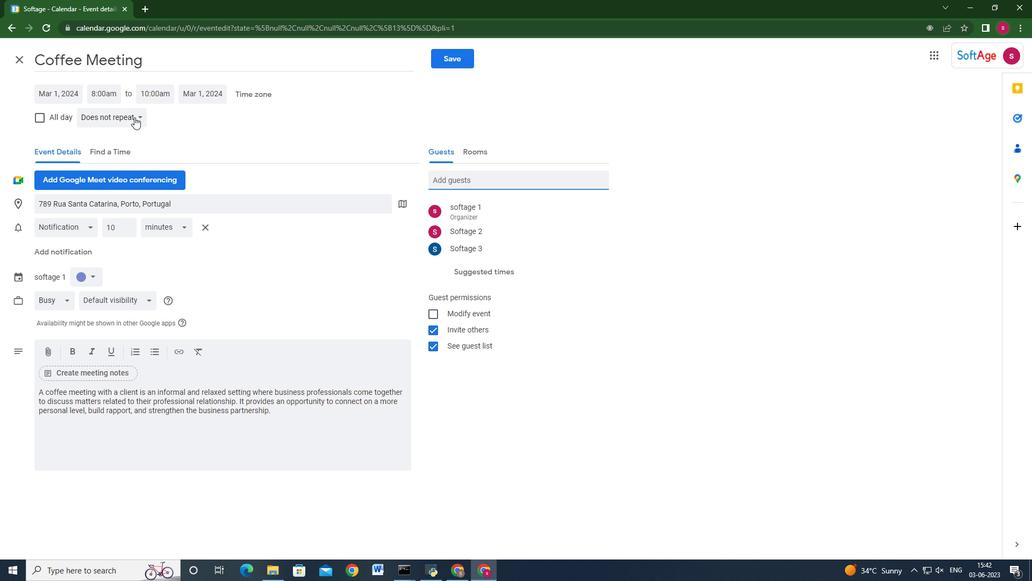 
Action: Mouse moved to (131, 212)
Screenshot: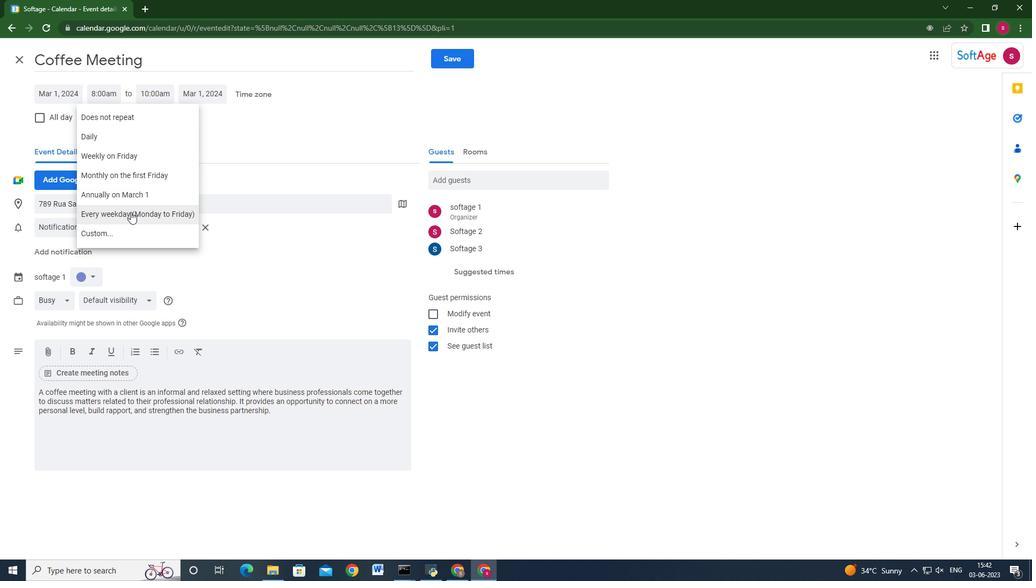 
Action: Mouse pressed left at (130, 212)
Screenshot: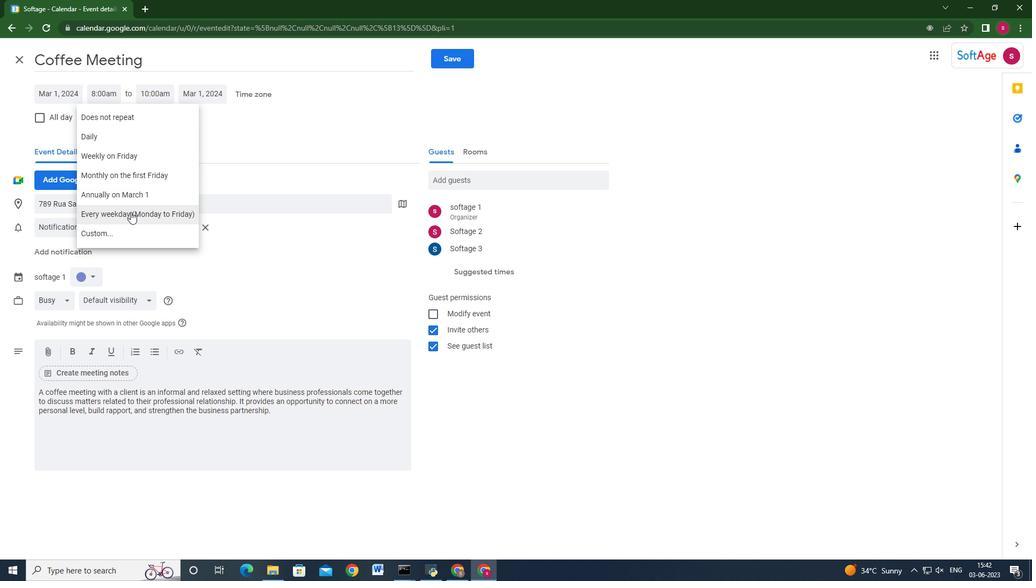 
Action: Mouse moved to (449, 61)
Screenshot: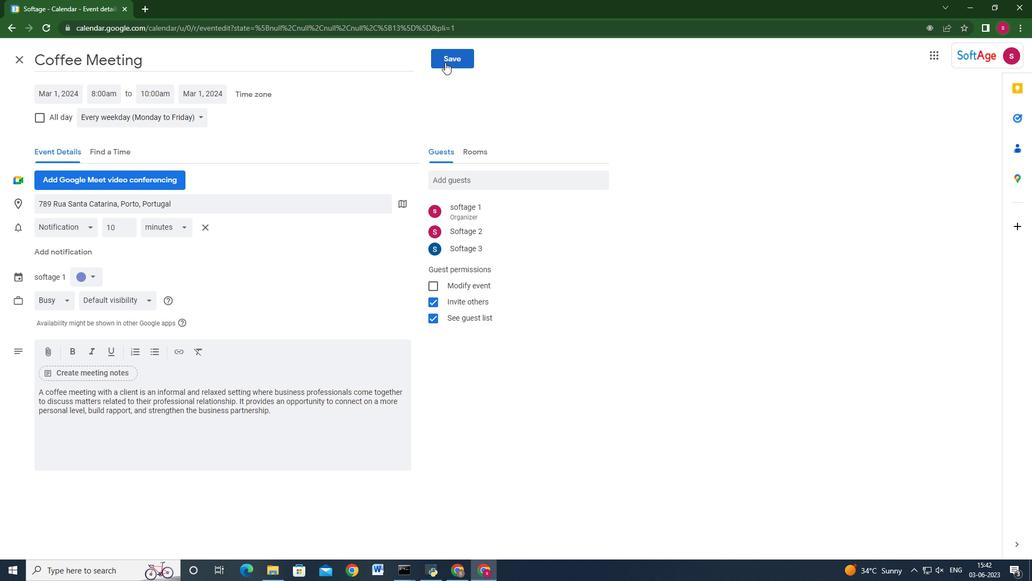 
Action: Mouse pressed left at (449, 61)
Screenshot: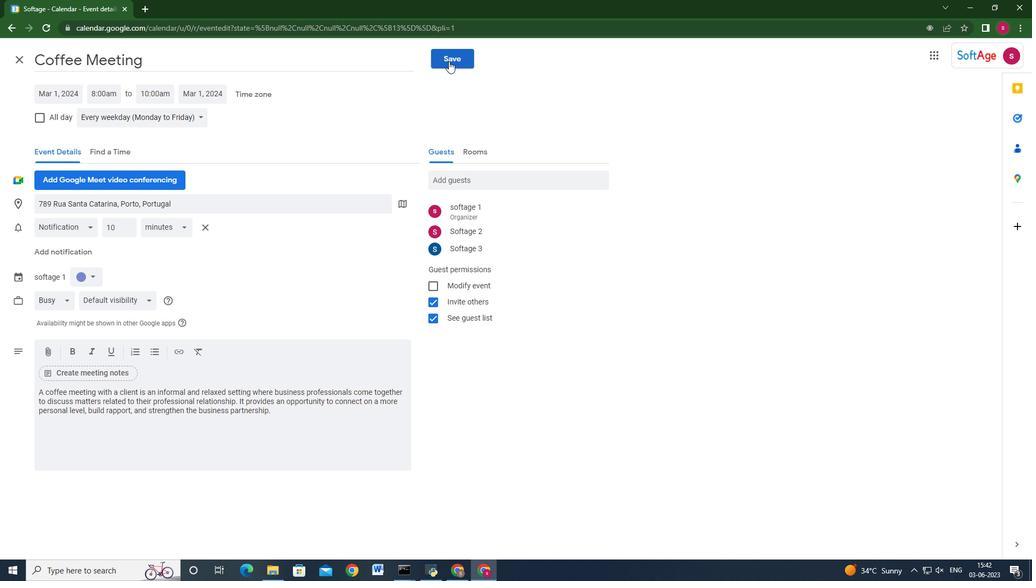 
Action: Mouse moved to (609, 326)
Screenshot: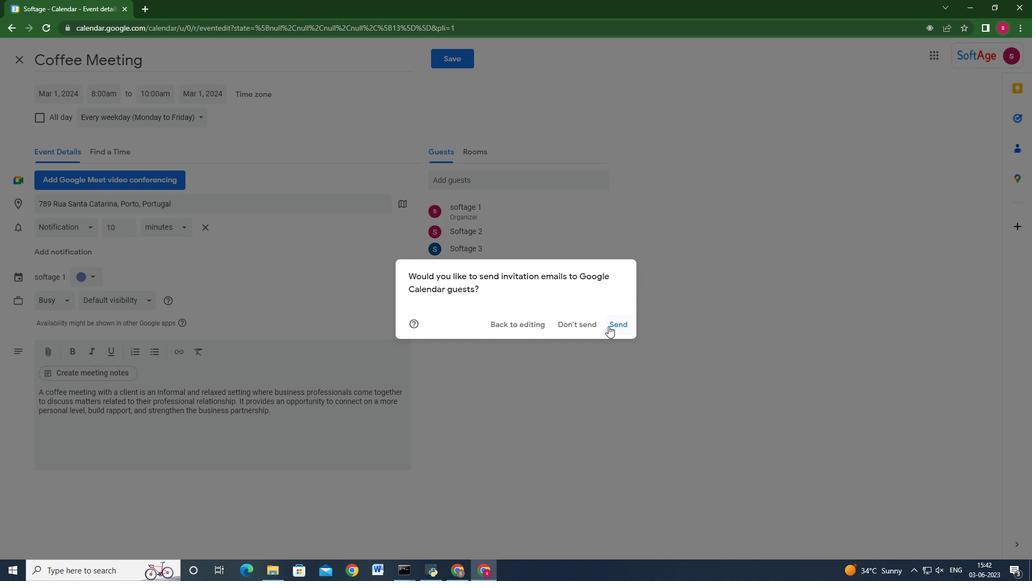 
Action: Mouse pressed left at (609, 326)
Screenshot: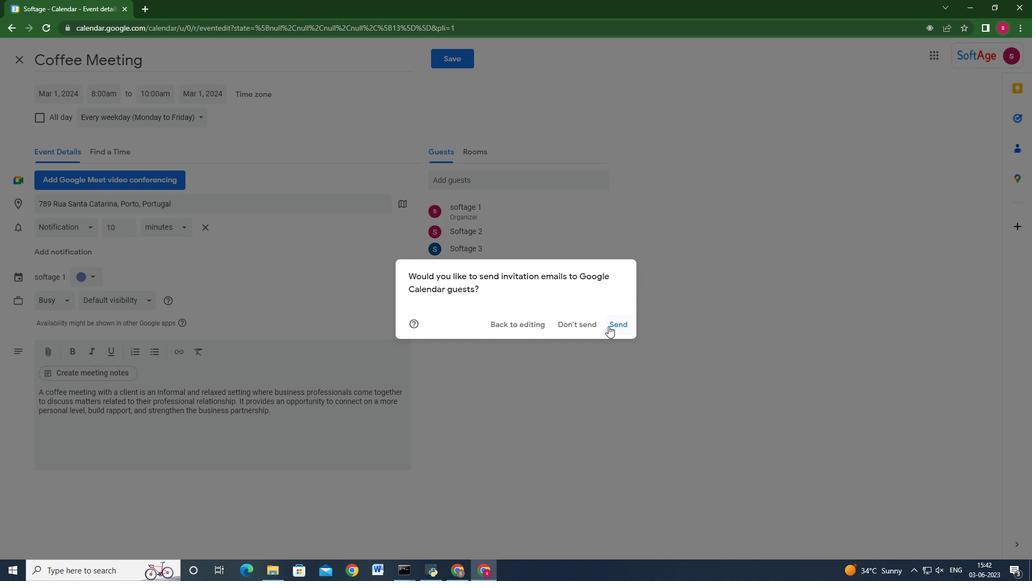 
Action: Mouse moved to (738, 327)
Screenshot: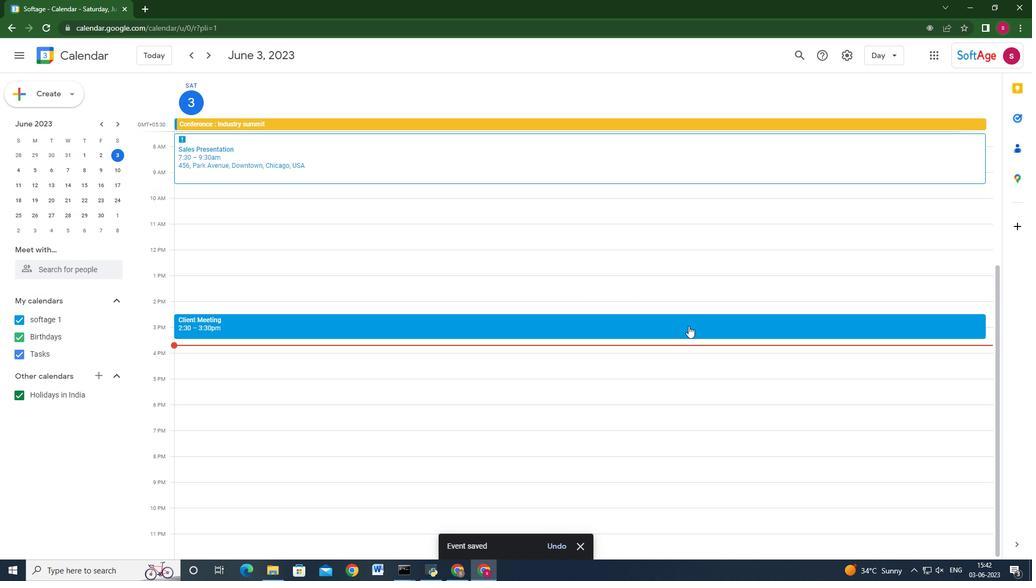 
